 Task: Find connections with filter location Fenghua with filter topic #HRwith filter profile language Potuguese with filter current company ProPharma with filter school Bundelkhand University, Jhansi with filter industry Horticulture with filter service category Market Strategy with filter keywords title Painter
Action: Mouse moved to (520, 47)
Screenshot: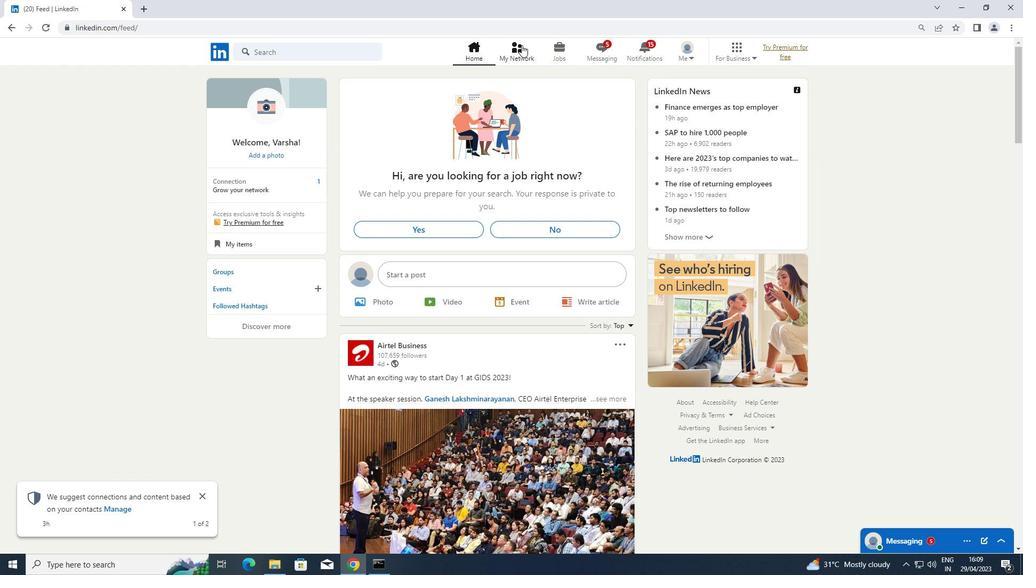 
Action: Mouse pressed left at (520, 47)
Screenshot: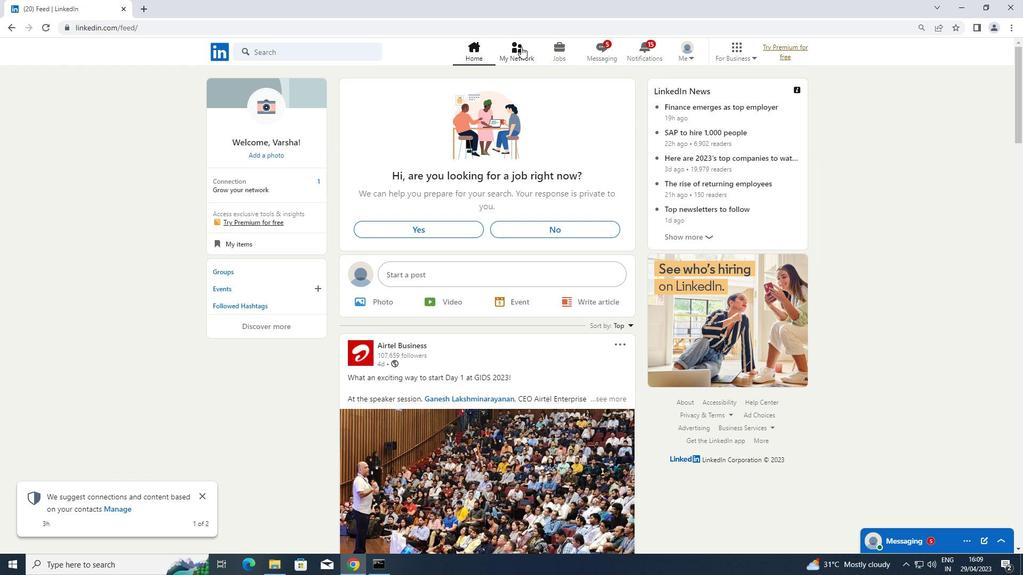 
Action: Mouse moved to (286, 114)
Screenshot: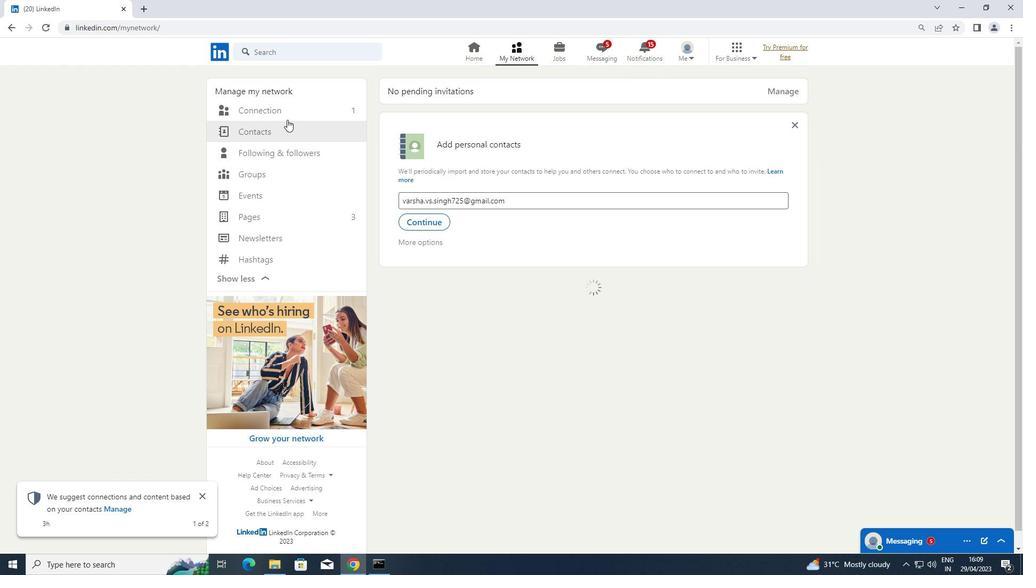 
Action: Mouse pressed left at (286, 114)
Screenshot: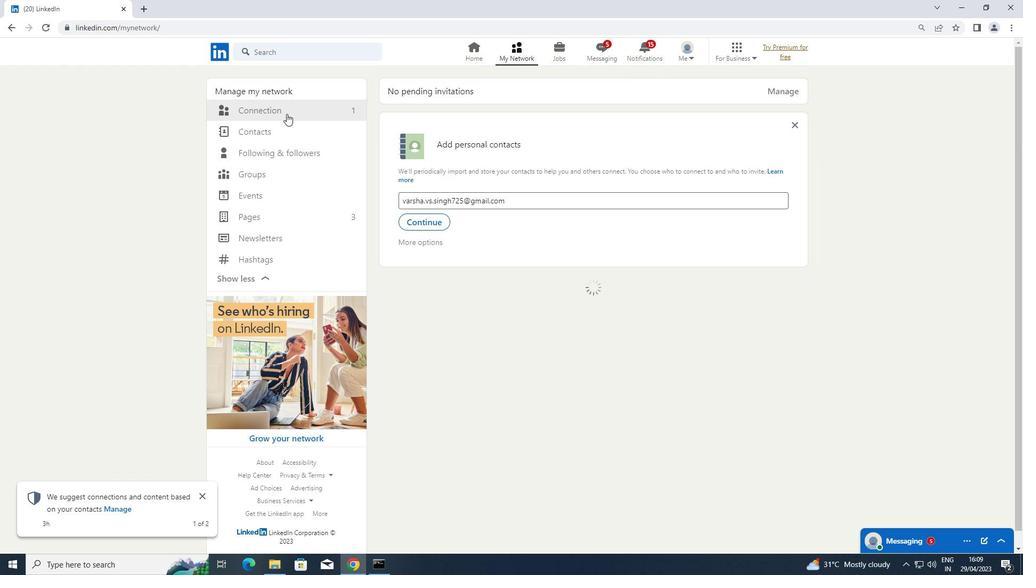 
Action: Mouse moved to (584, 110)
Screenshot: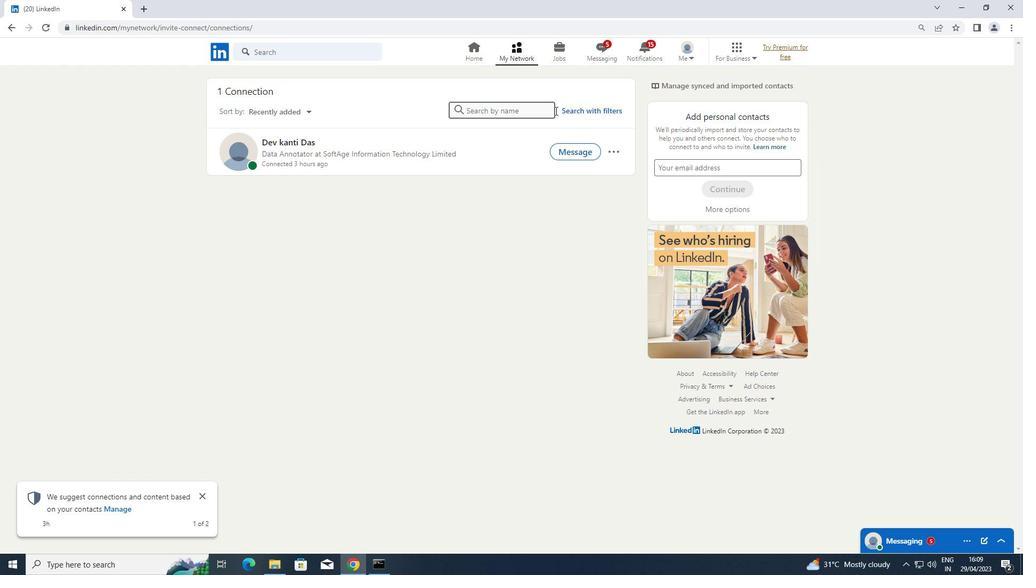 
Action: Mouse pressed left at (584, 110)
Screenshot: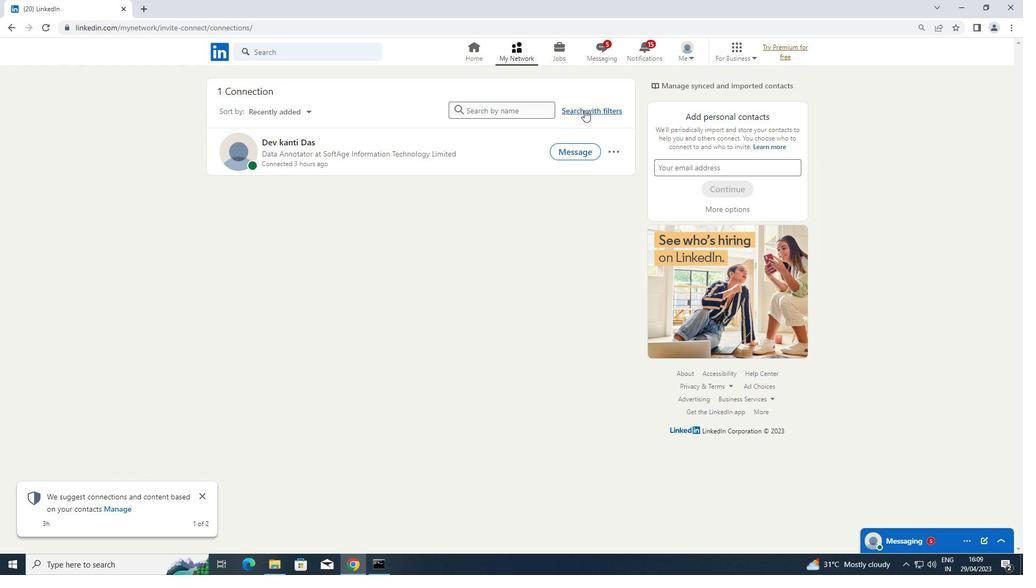
Action: Mouse moved to (552, 84)
Screenshot: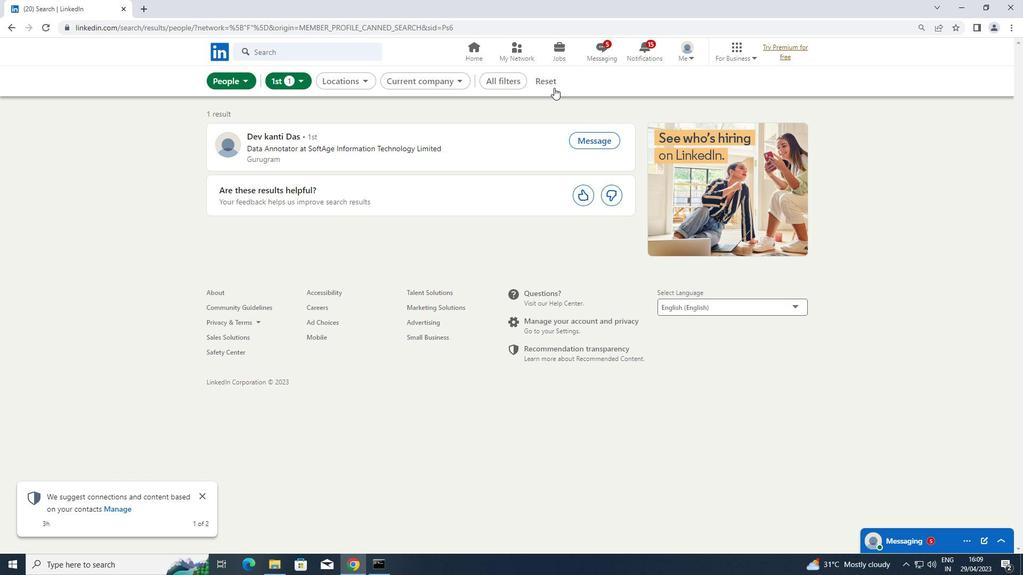 
Action: Mouse pressed left at (552, 84)
Screenshot: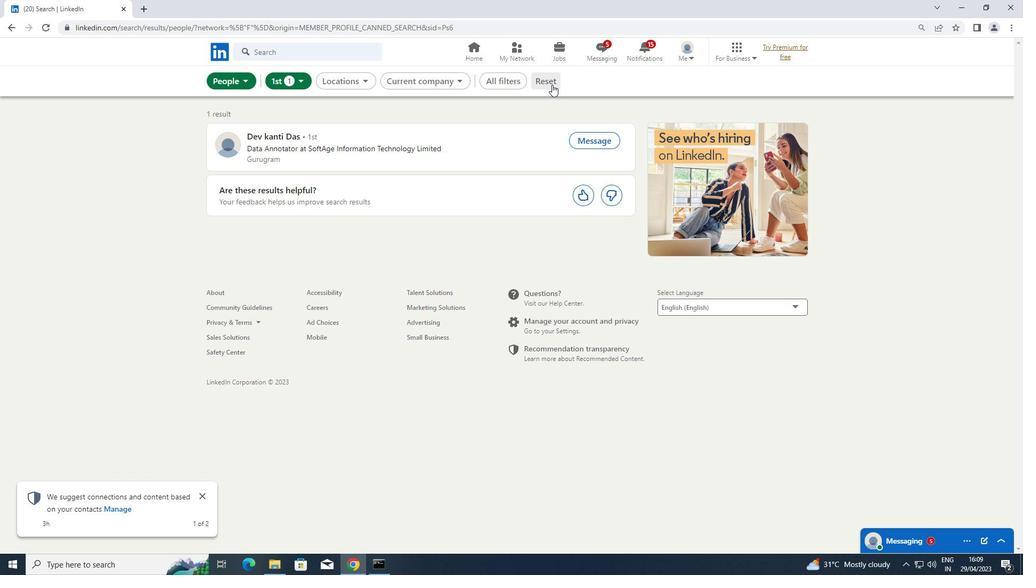 
Action: Mouse moved to (535, 84)
Screenshot: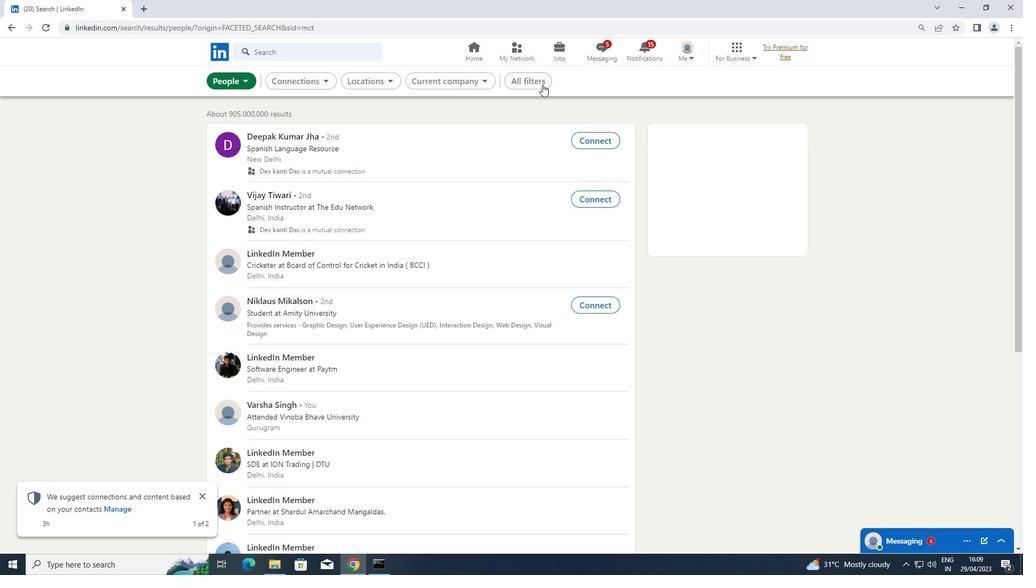 
Action: Mouse pressed left at (535, 84)
Screenshot: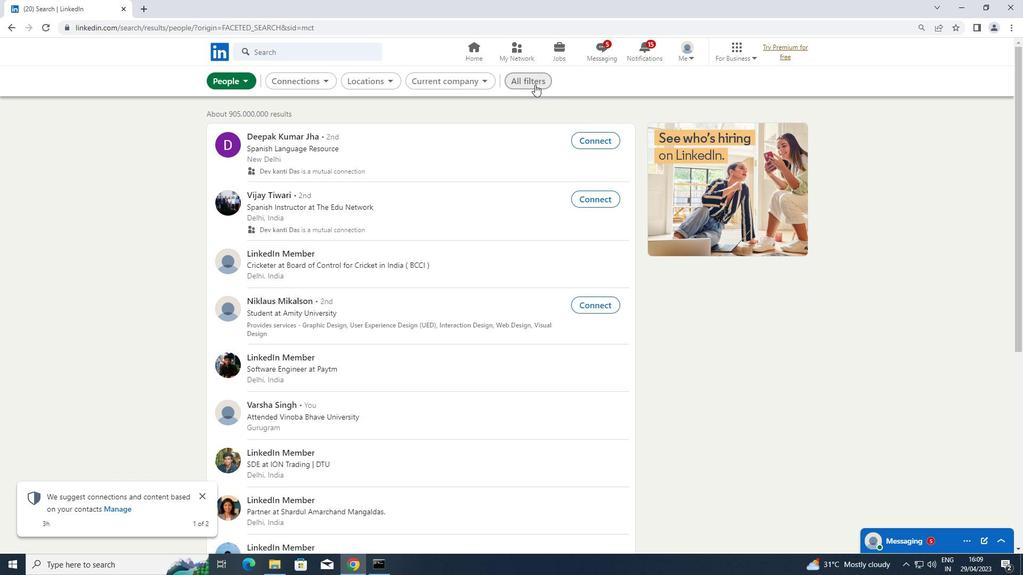 
Action: Mouse moved to (800, 200)
Screenshot: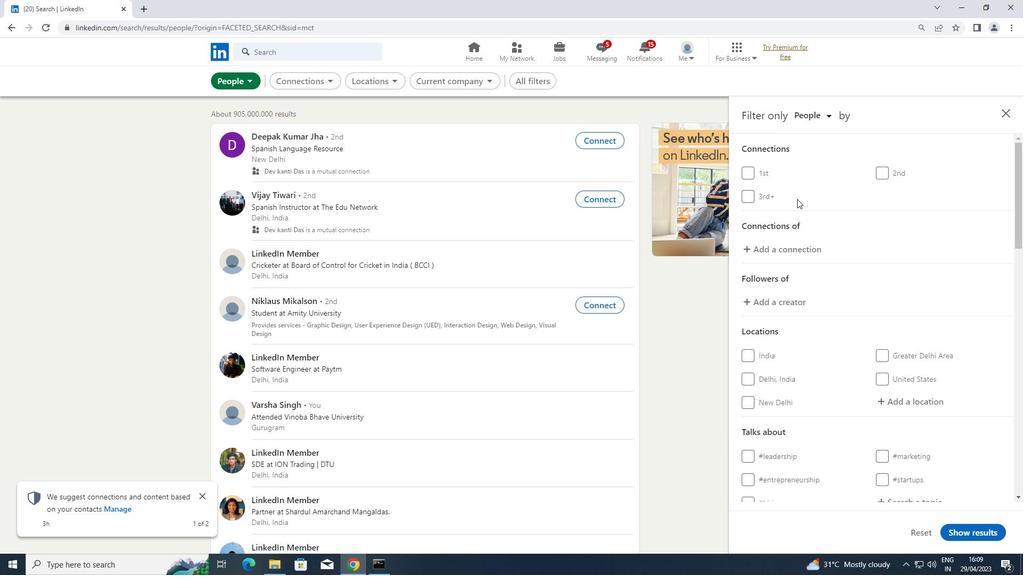 
Action: Mouse scrolled (800, 199) with delta (0, 0)
Screenshot: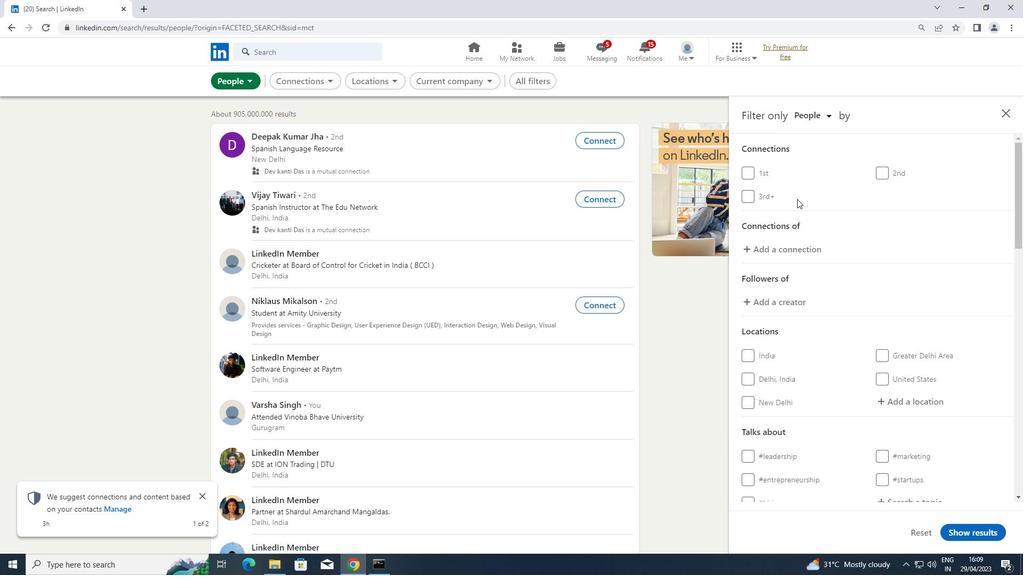 
Action: Mouse moved to (800, 201)
Screenshot: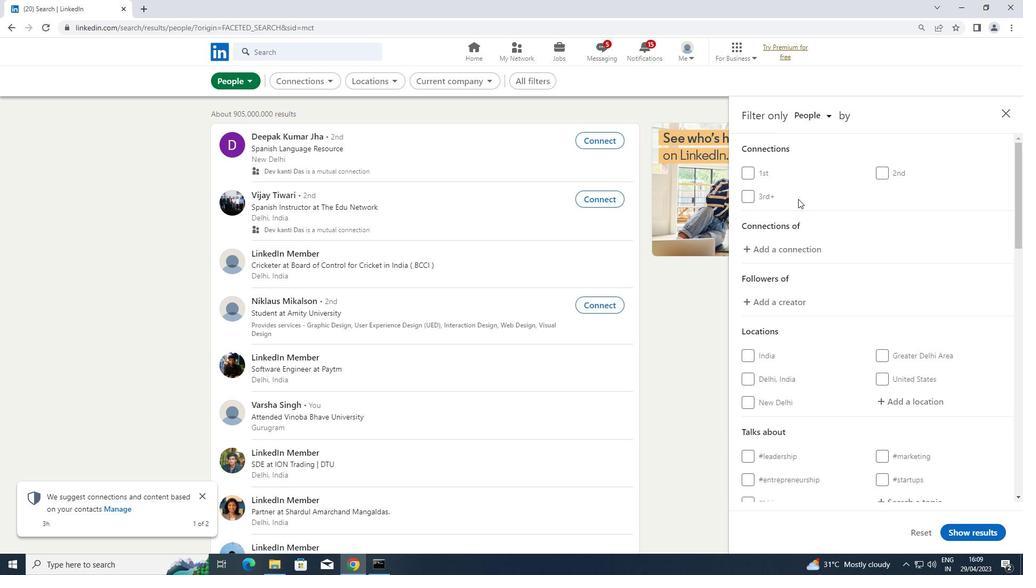 
Action: Mouse scrolled (800, 201) with delta (0, 0)
Screenshot: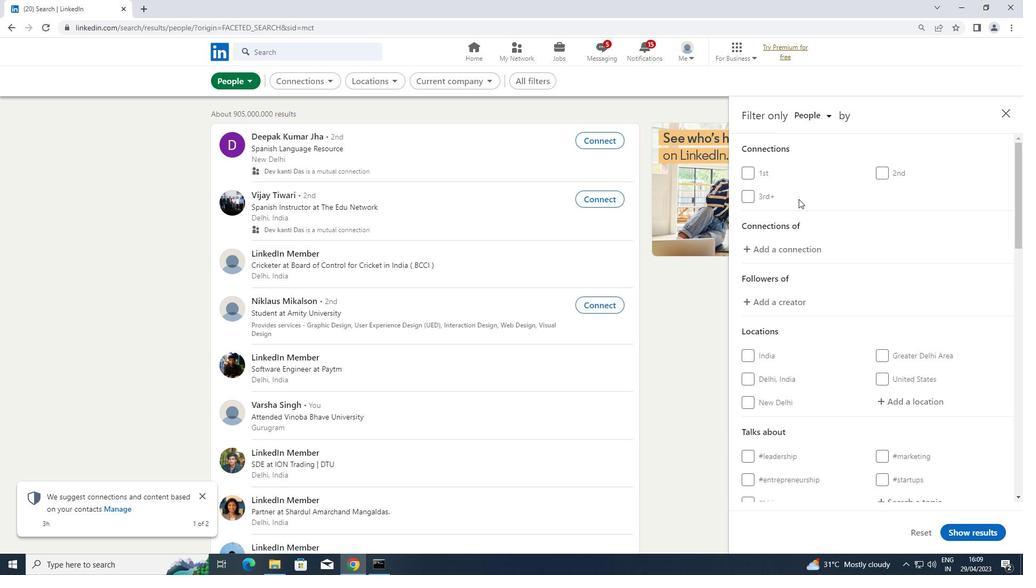 
Action: Mouse moved to (923, 296)
Screenshot: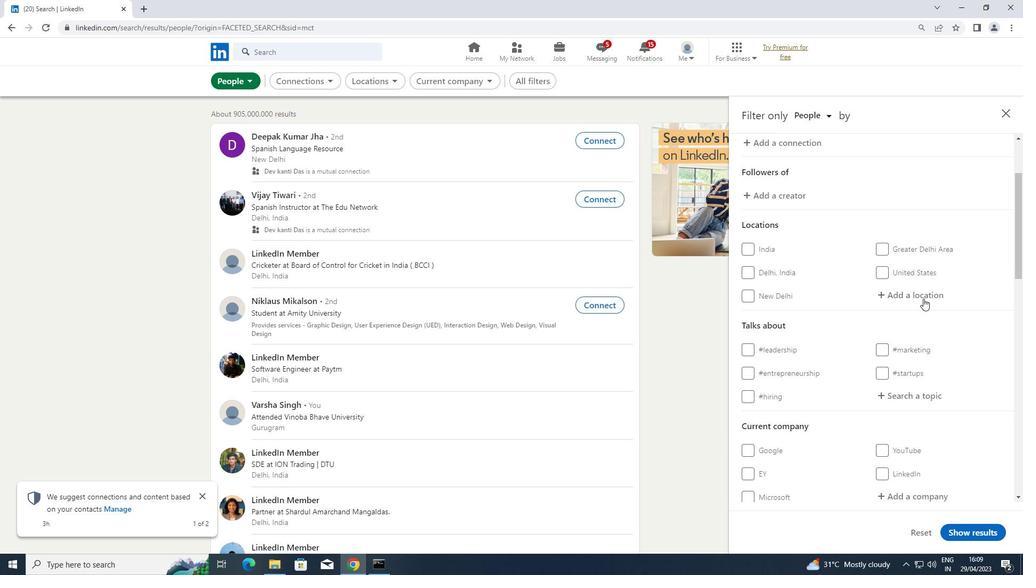 
Action: Mouse pressed left at (923, 296)
Screenshot: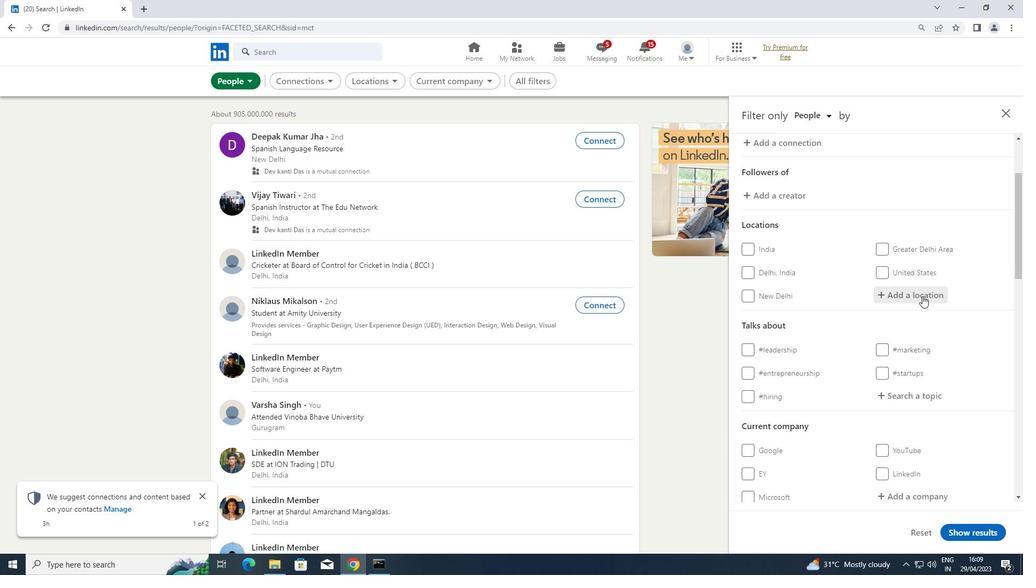 
Action: Key pressed <Key.shift>FENGHU
Screenshot: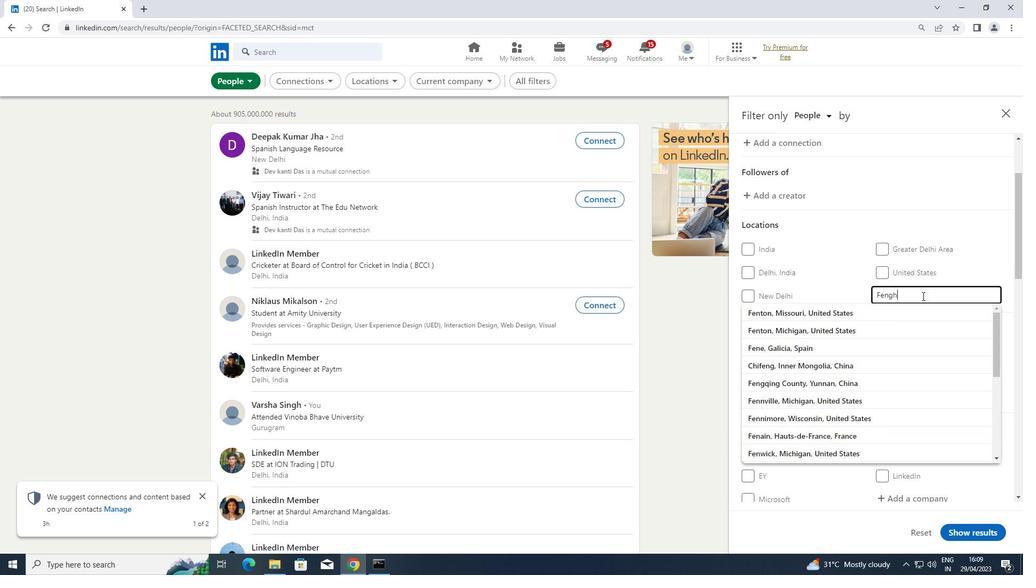 
Action: Mouse moved to (922, 295)
Screenshot: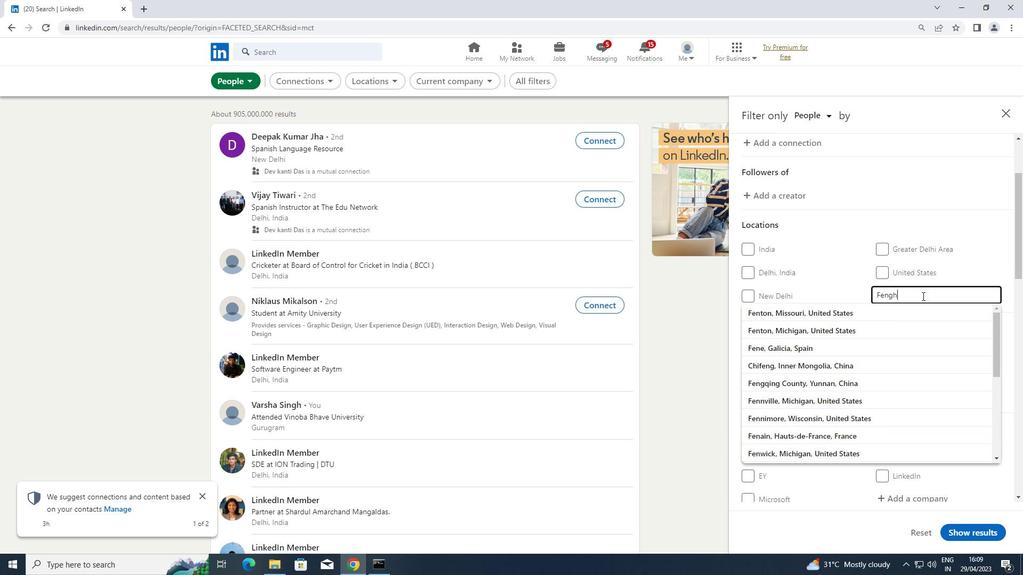 
Action: Key pressed A
Screenshot: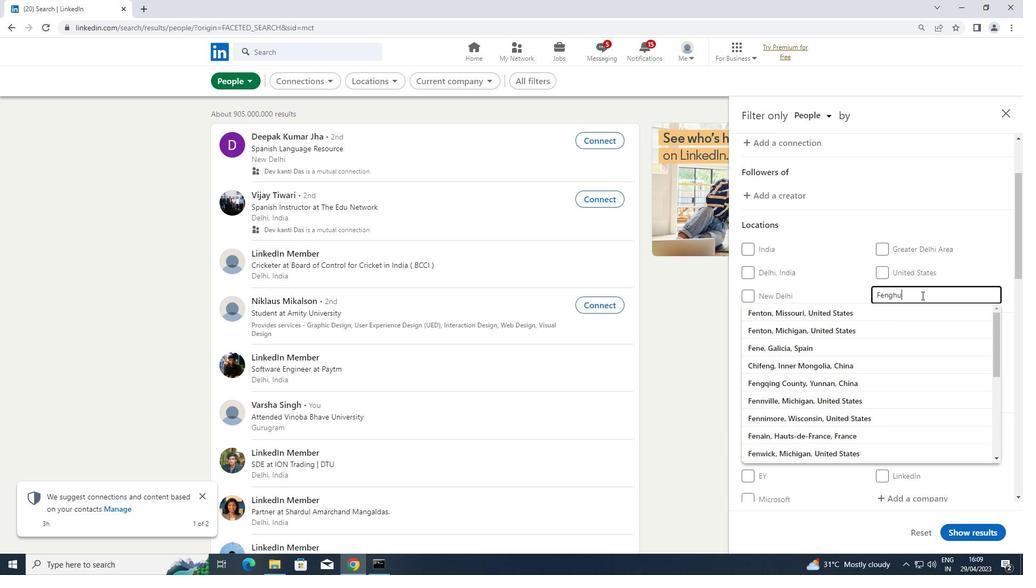 
Action: Mouse moved to (902, 401)
Screenshot: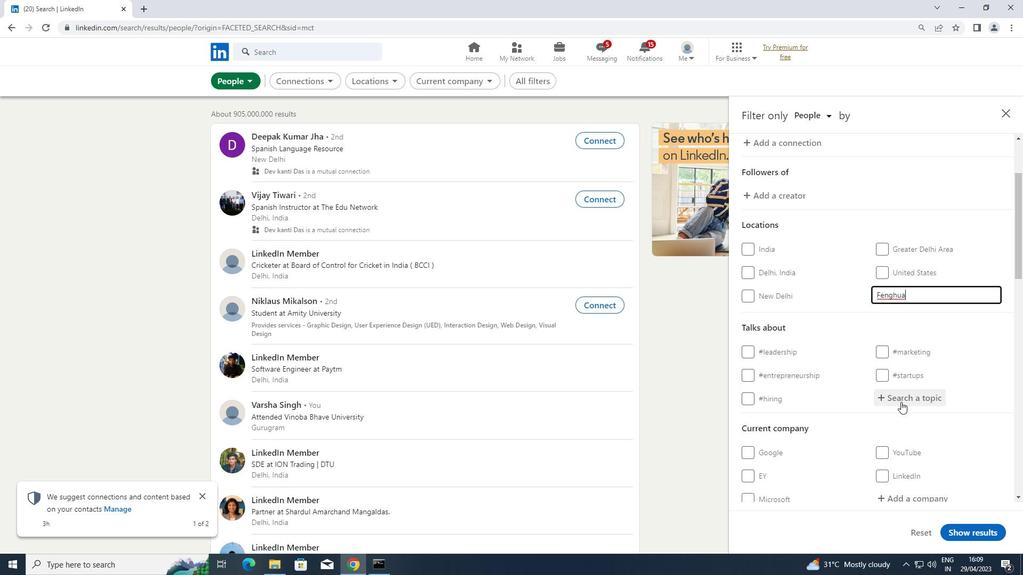 
Action: Mouse pressed left at (902, 401)
Screenshot: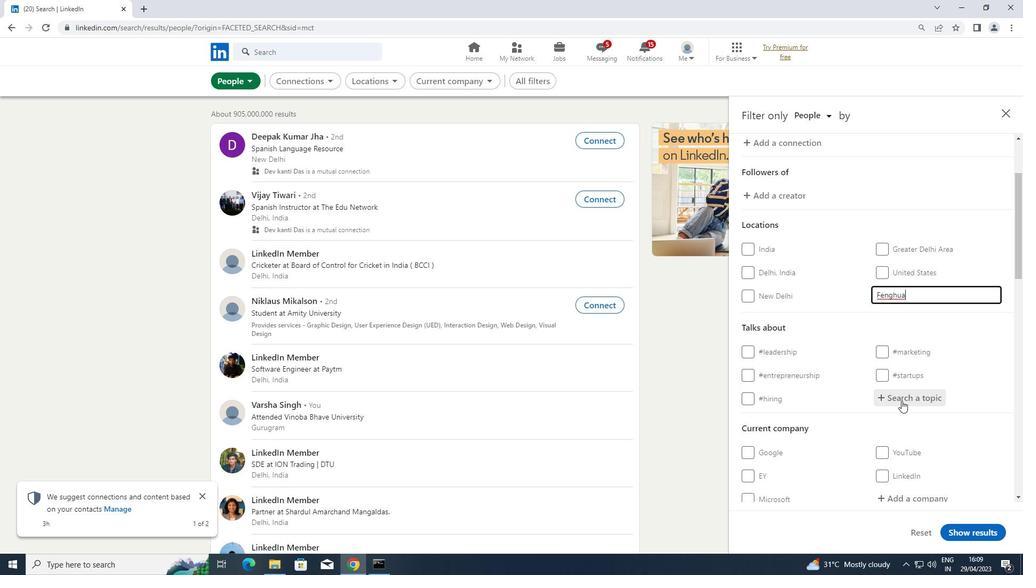 
Action: Key pressed <Key.shift>#<Key.shift>HR
Screenshot: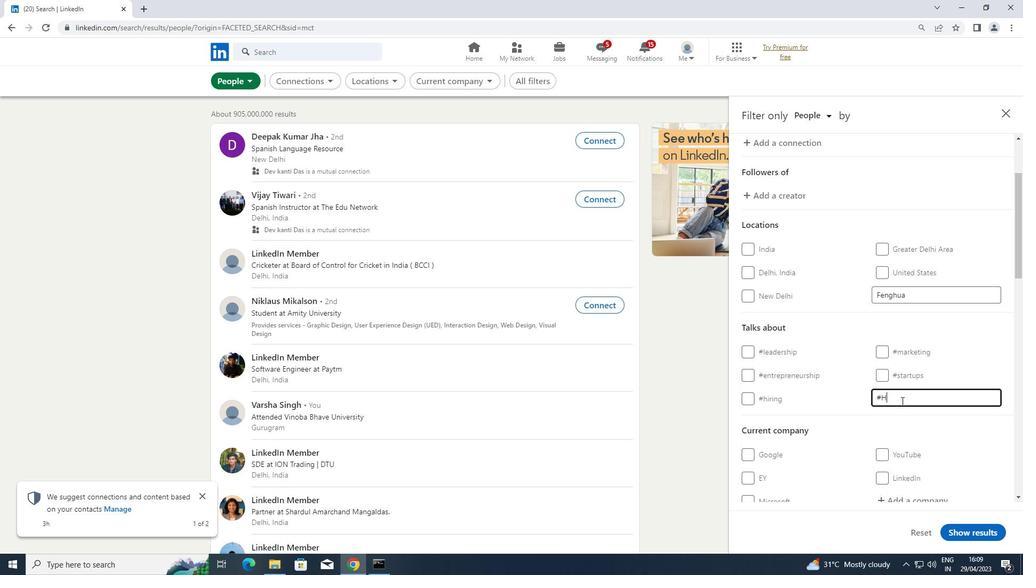 
Action: Mouse moved to (887, 406)
Screenshot: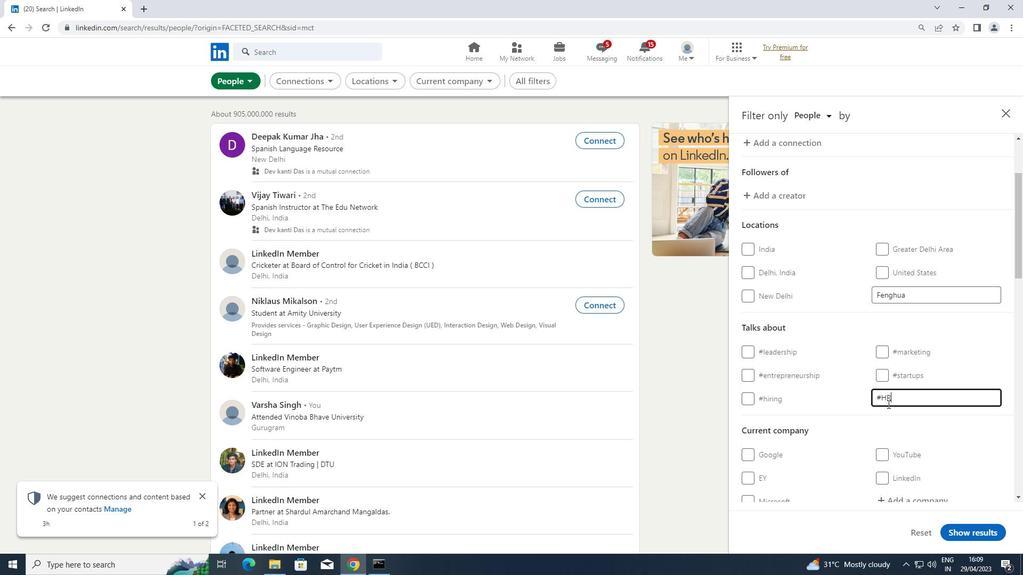 
Action: Mouse scrolled (887, 405) with delta (0, 0)
Screenshot: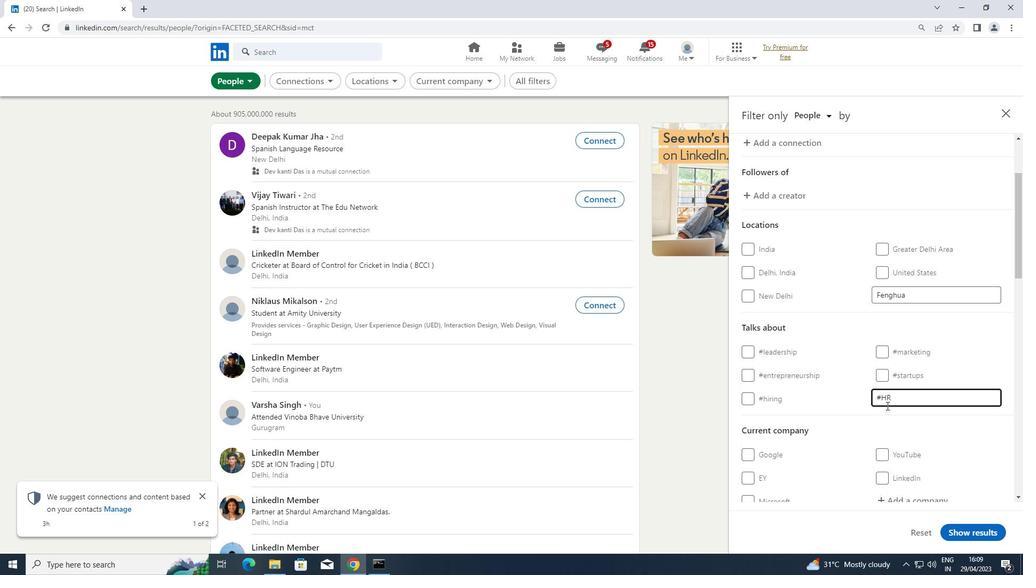 
Action: Mouse scrolled (887, 405) with delta (0, 0)
Screenshot: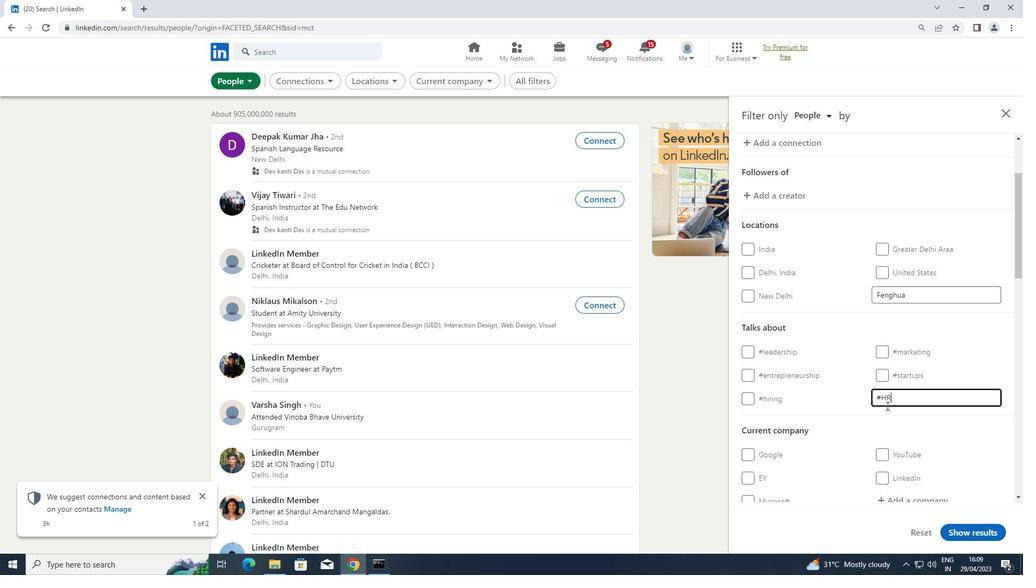 
Action: Mouse moved to (887, 406)
Screenshot: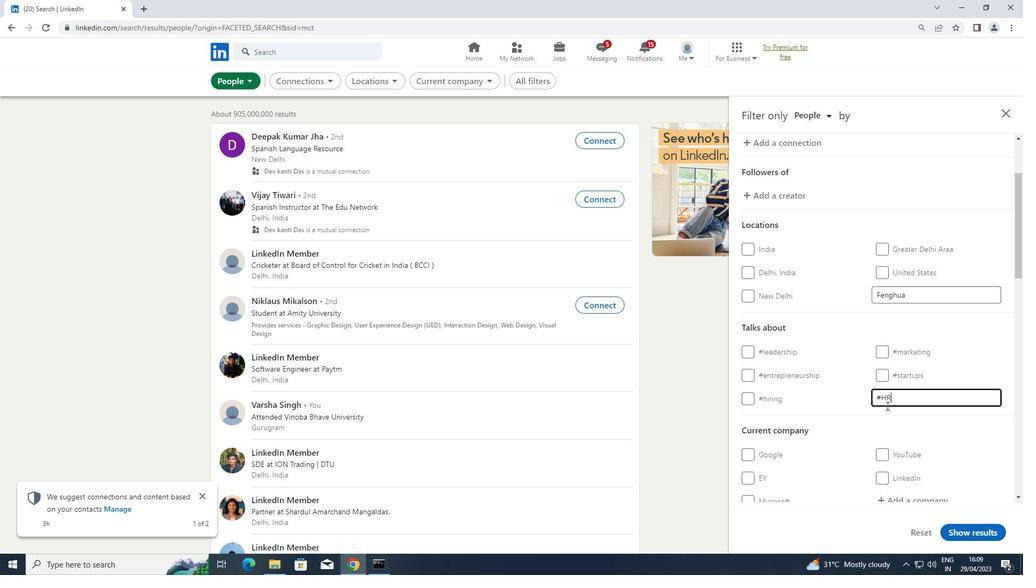 
Action: Mouse scrolled (887, 405) with delta (0, 0)
Screenshot: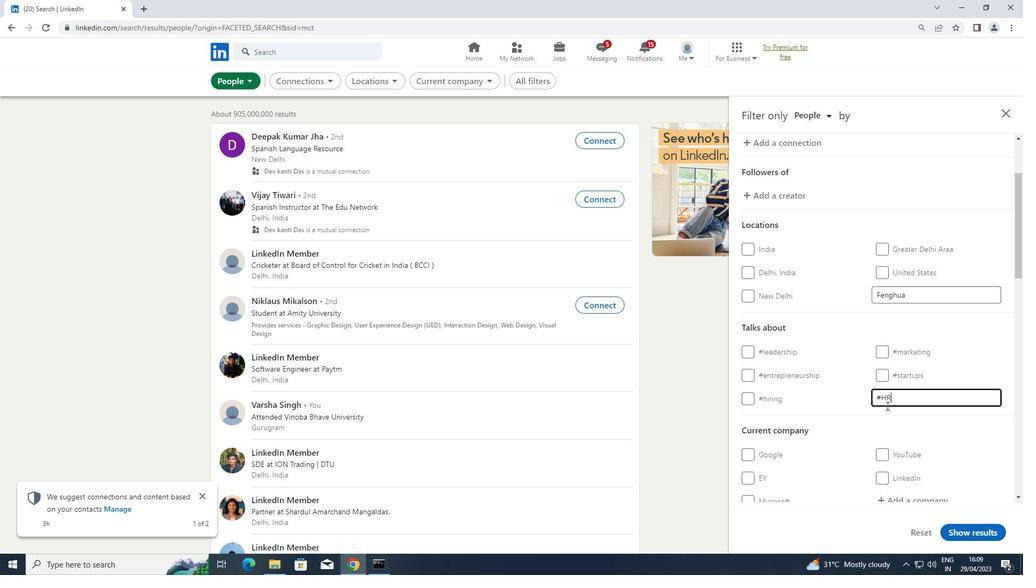 
Action: Mouse scrolled (887, 405) with delta (0, 0)
Screenshot: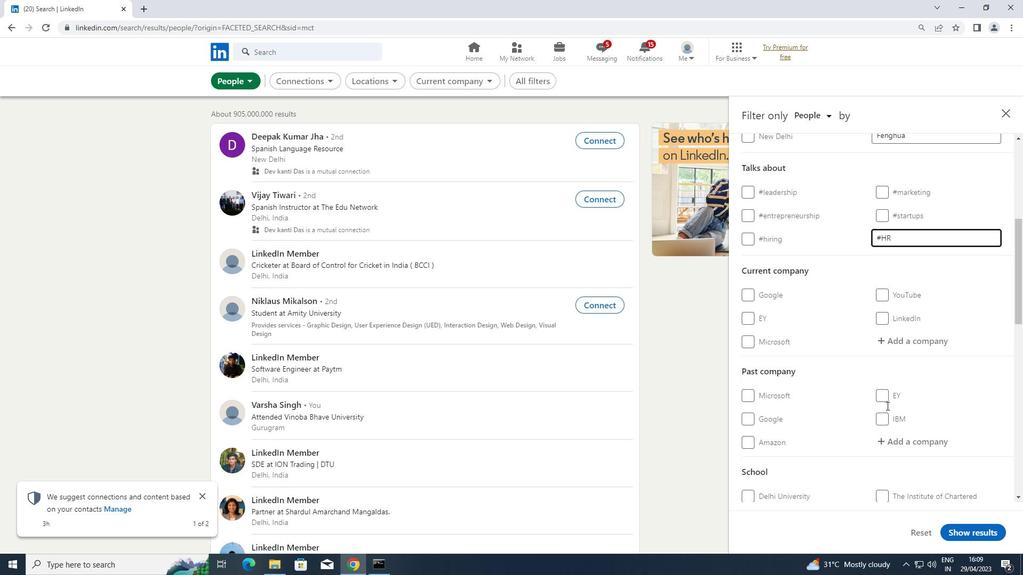 
Action: Mouse moved to (886, 407)
Screenshot: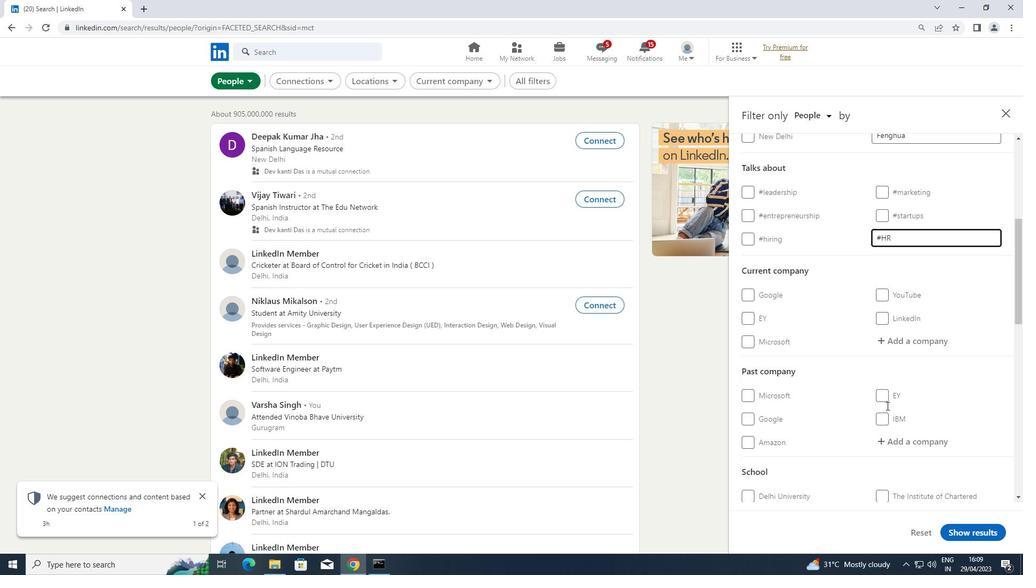 
Action: Mouse scrolled (886, 407) with delta (0, 0)
Screenshot: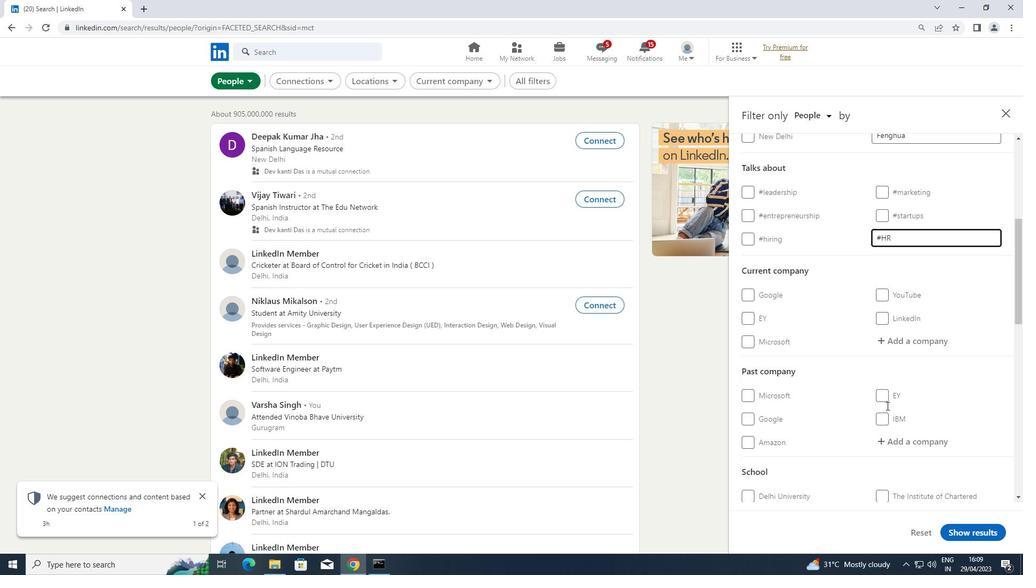 
Action: Mouse scrolled (886, 407) with delta (0, 0)
Screenshot: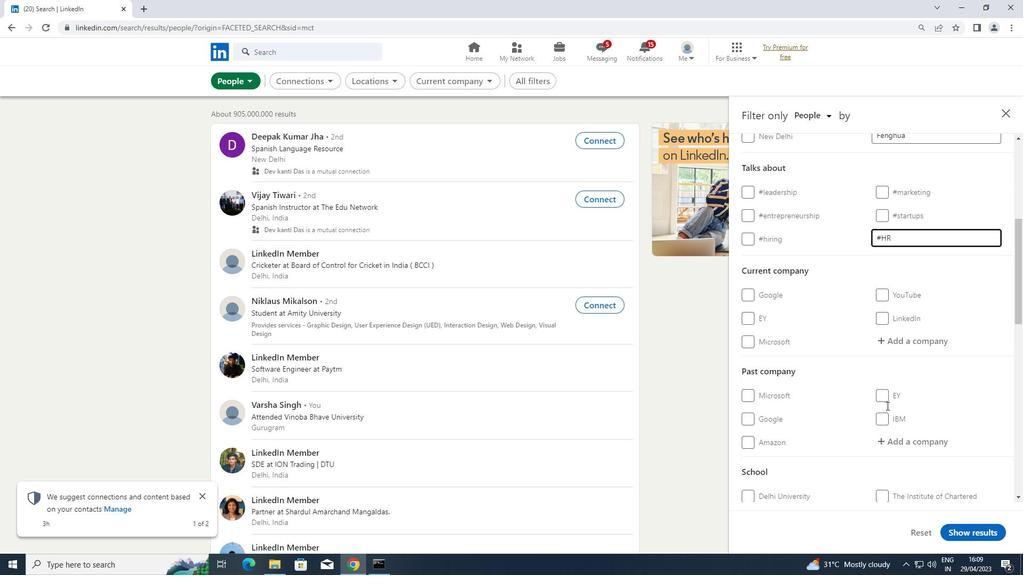 
Action: Mouse moved to (885, 409)
Screenshot: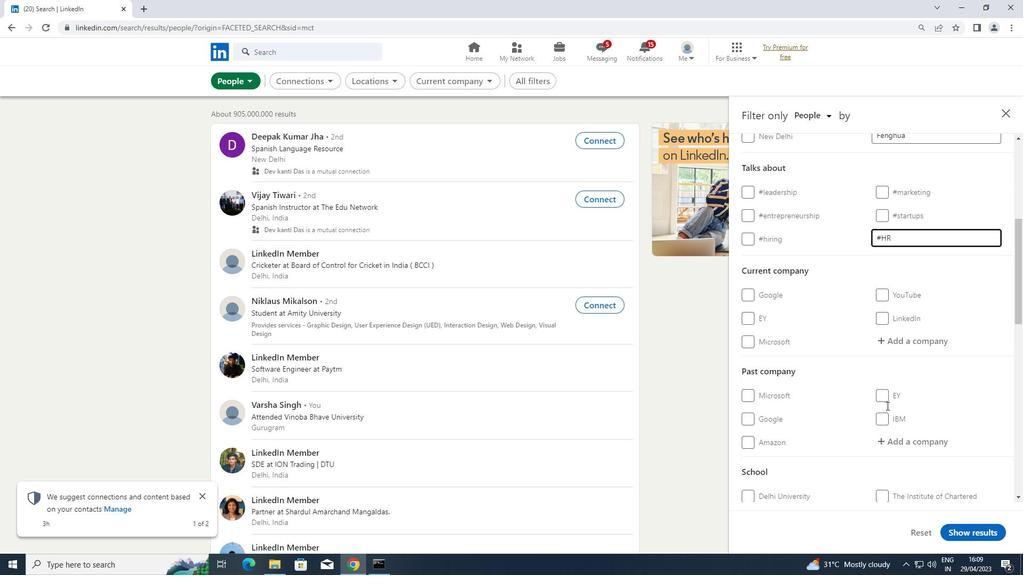 
Action: Mouse scrolled (885, 408) with delta (0, 0)
Screenshot: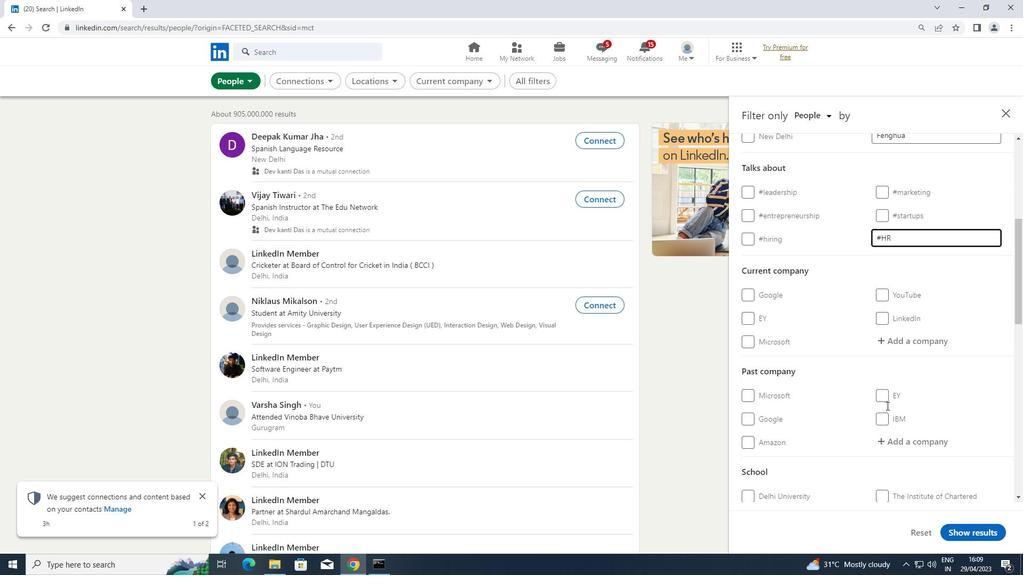 
Action: Mouse moved to (884, 411)
Screenshot: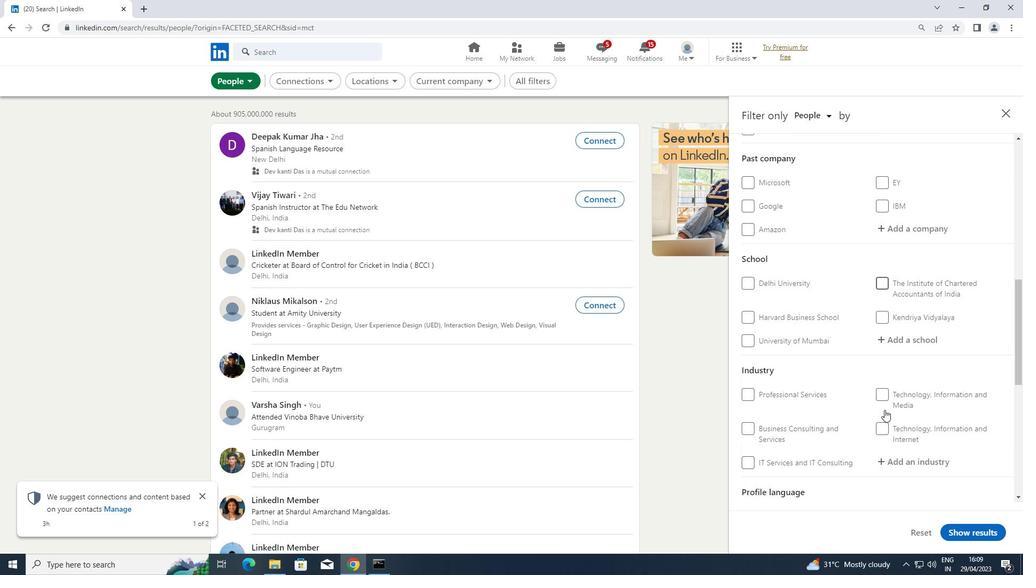 
Action: Mouse scrolled (884, 410) with delta (0, 0)
Screenshot: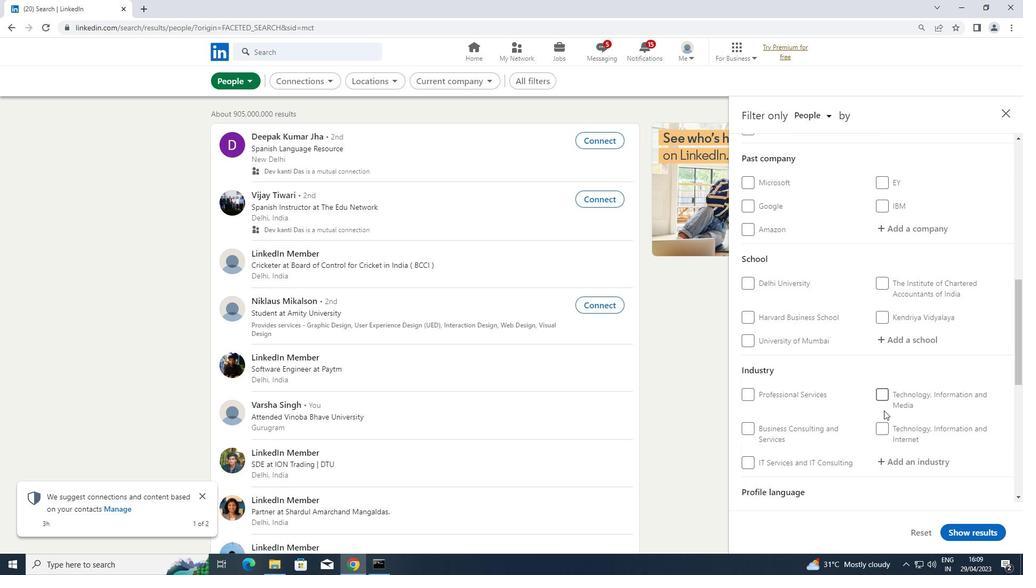 
Action: Mouse moved to (884, 411)
Screenshot: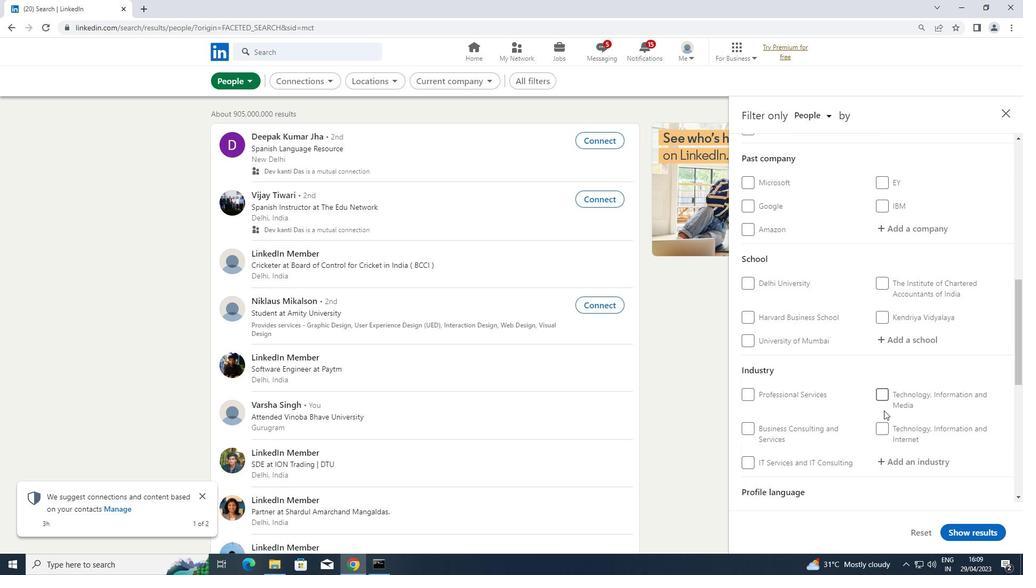
Action: Mouse scrolled (884, 410) with delta (0, 0)
Screenshot: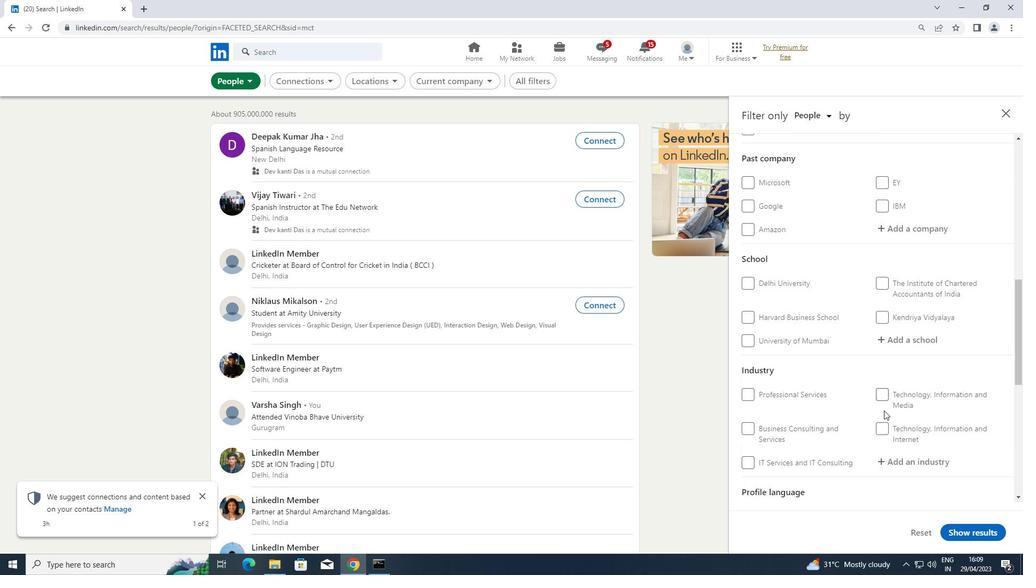 
Action: Mouse moved to (876, 431)
Screenshot: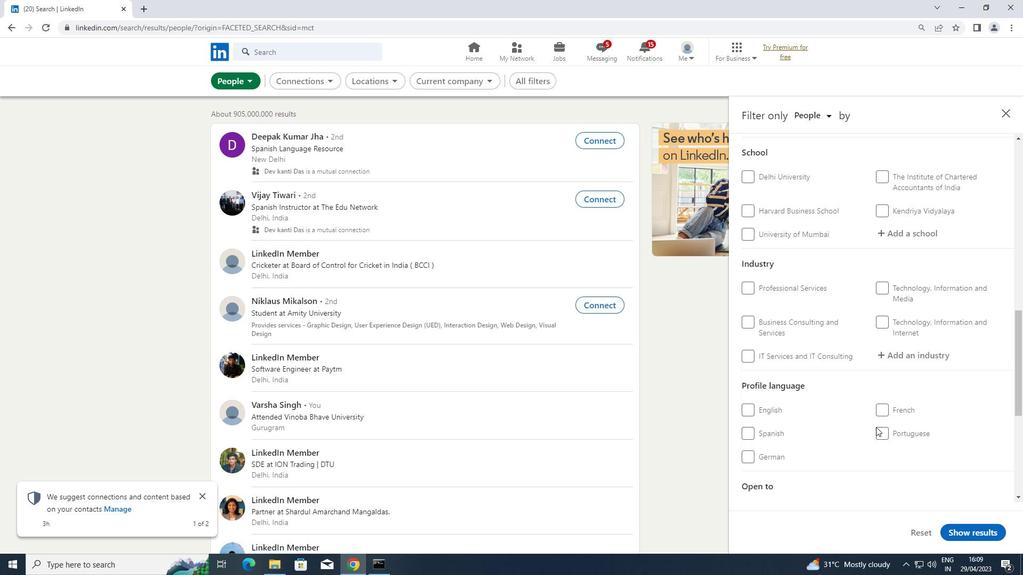 
Action: Mouse pressed left at (876, 431)
Screenshot: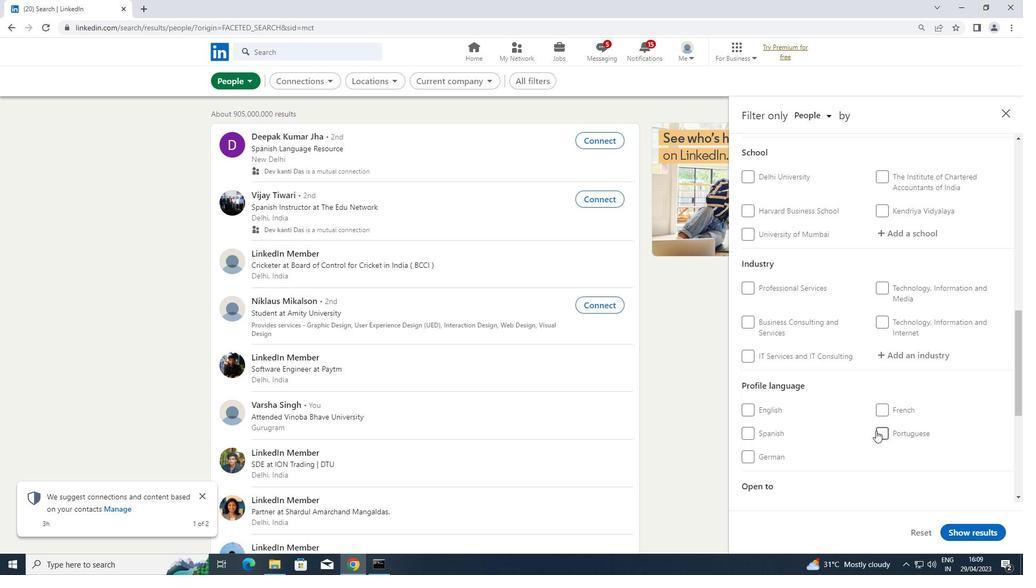 
Action: Mouse moved to (876, 427)
Screenshot: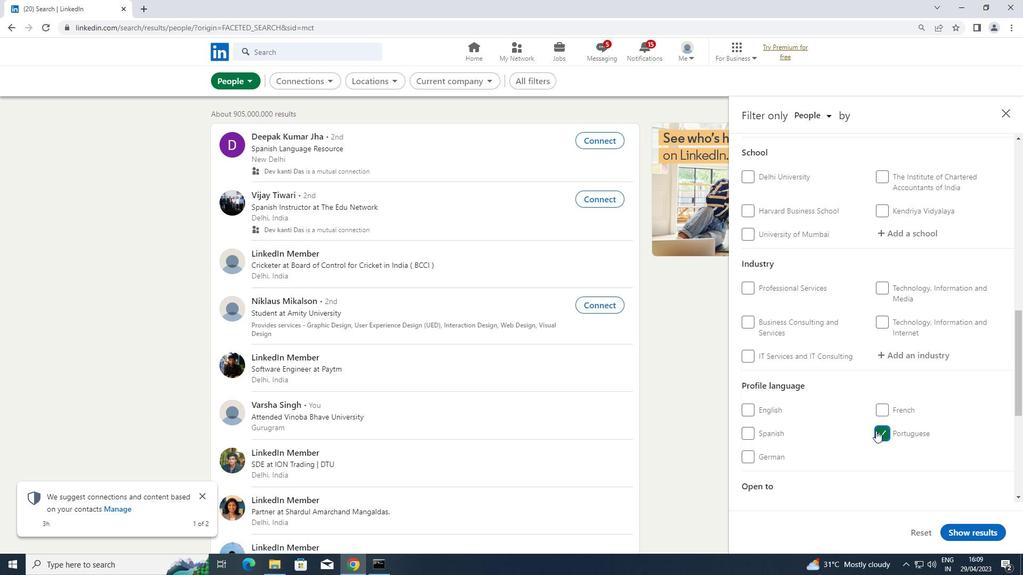 
Action: Mouse scrolled (876, 428) with delta (0, 0)
Screenshot: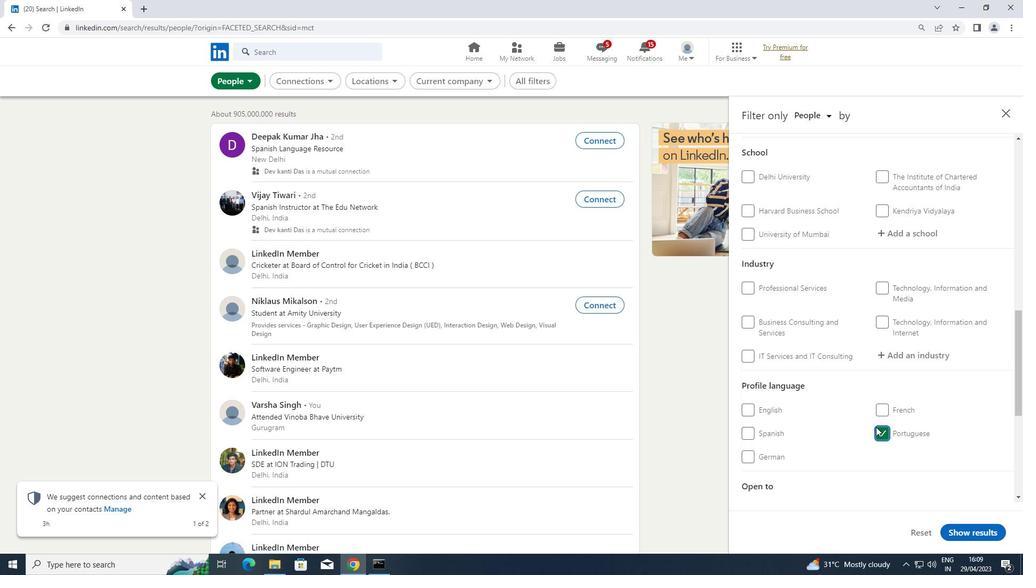 
Action: Mouse scrolled (876, 428) with delta (0, 0)
Screenshot: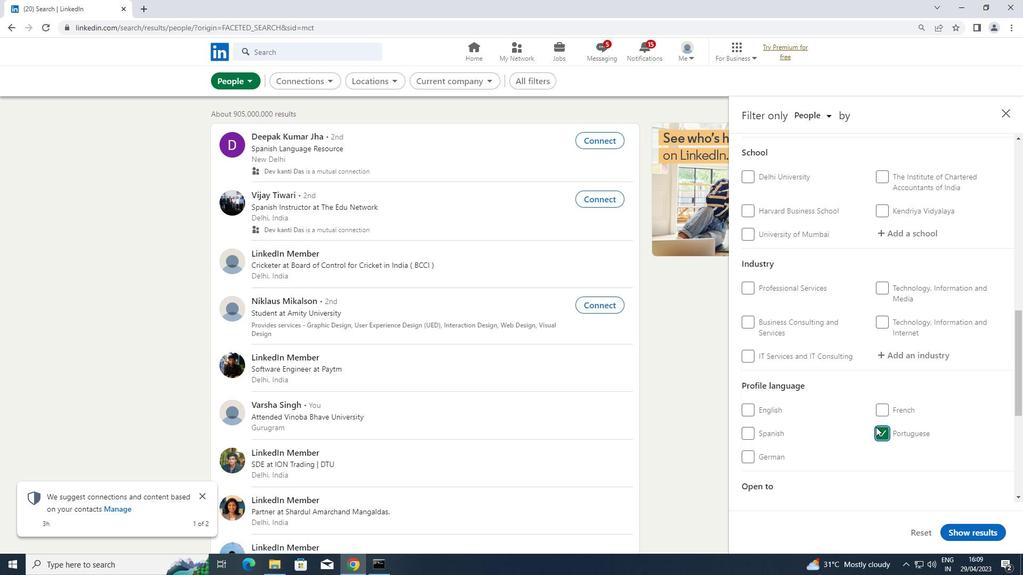 
Action: Mouse scrolled (876, 428) with delta (0, 0)
Screenshot: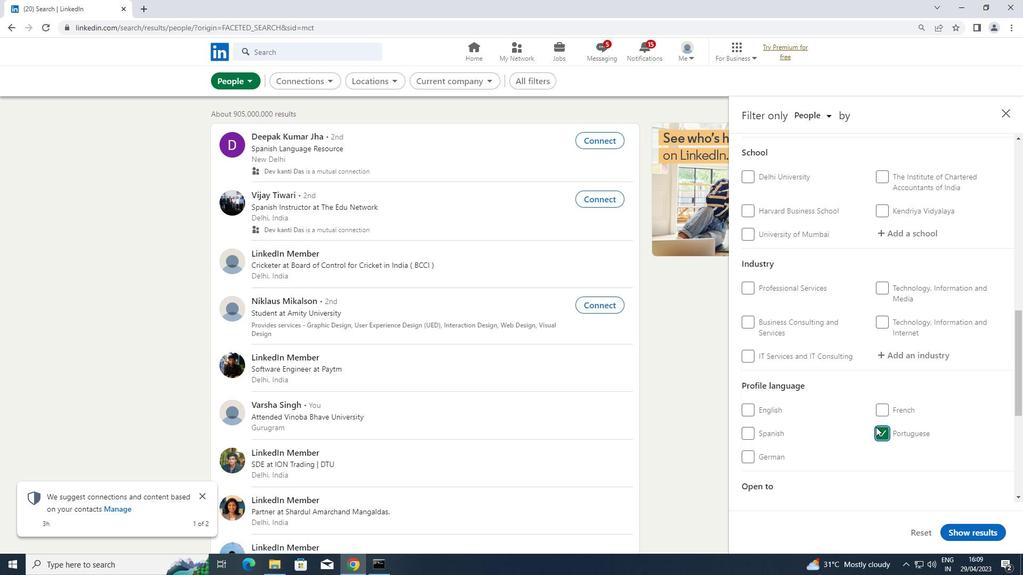 
Action: Mouse scrolled (876, 428) with delta (0, 0)
Screenshot: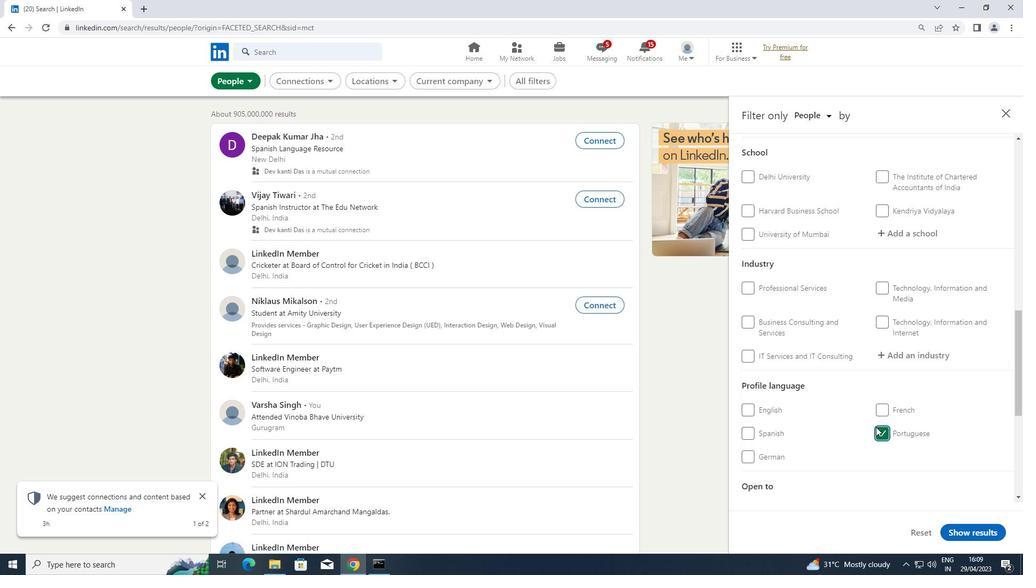 
Action: Mouse scrolled (876, 428) with delta (0, 0)
Screenshot: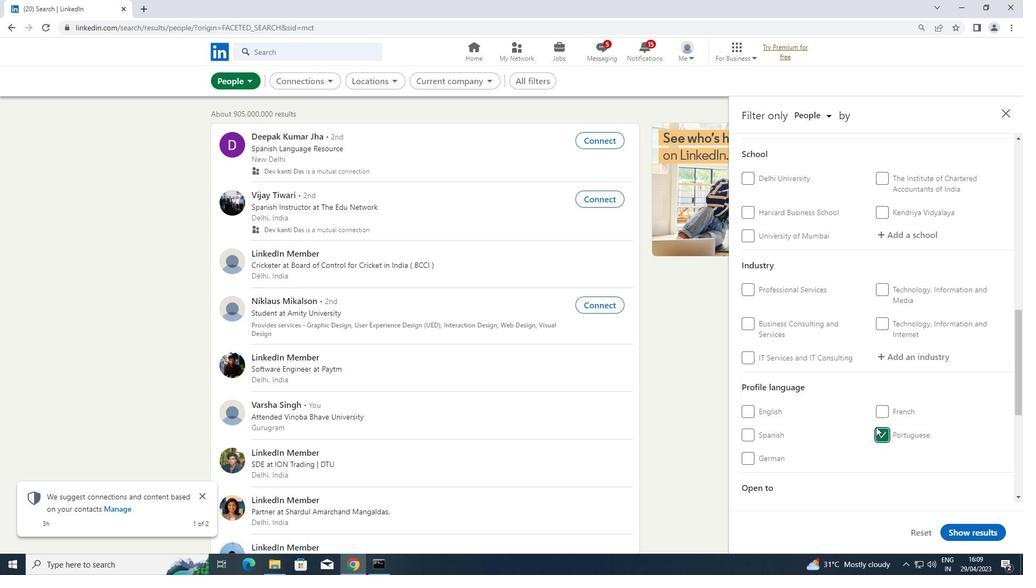 
Action: Mouse scrolled (876, 428) with delta (0, 0)
Screenshot: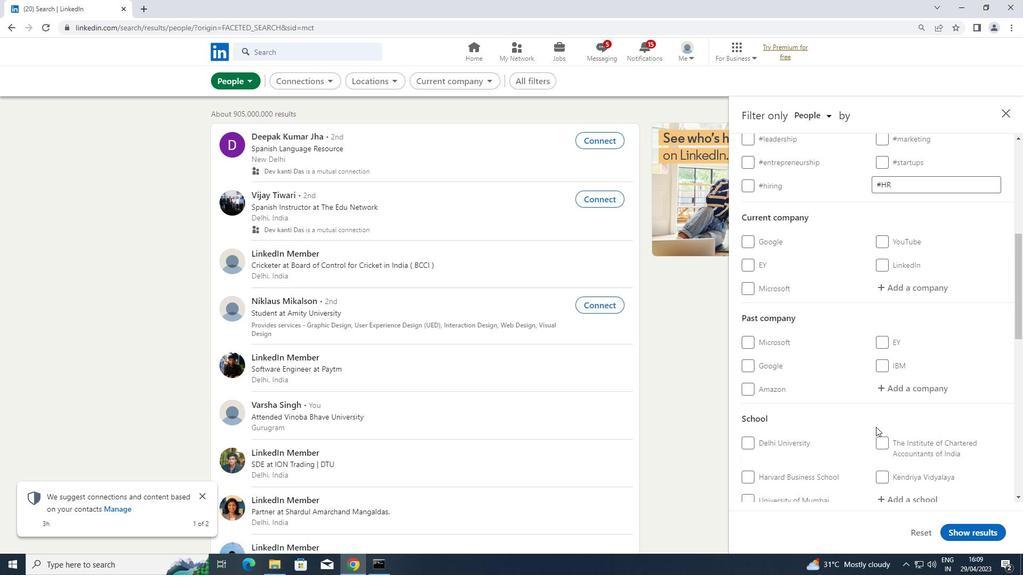 
Action: Mouse scrolled (876, 428) with delta (0, 0)
Screenshot: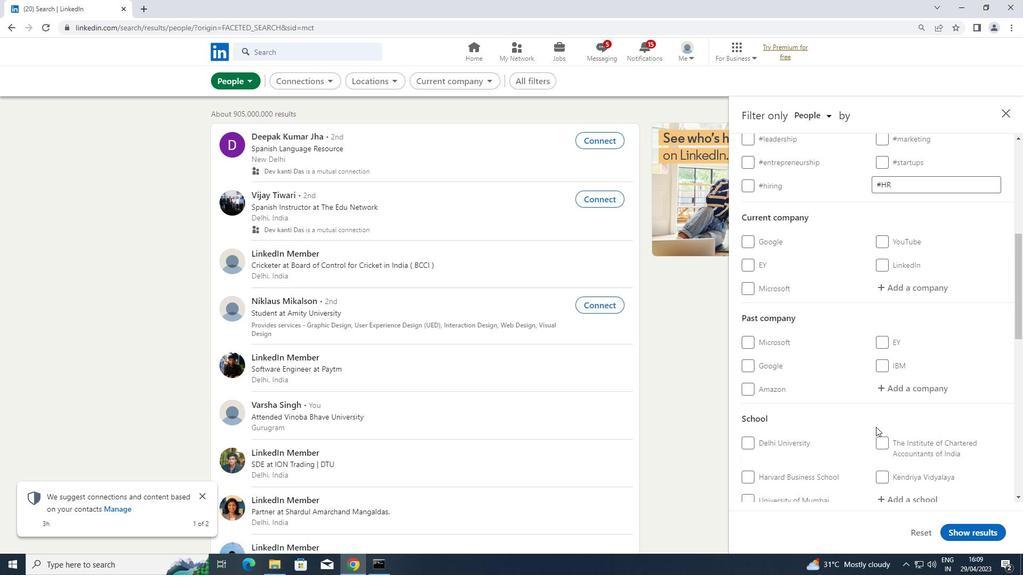 
Action: Mouse scrolled (876, 428) with delta (0, 0)
Screenshot: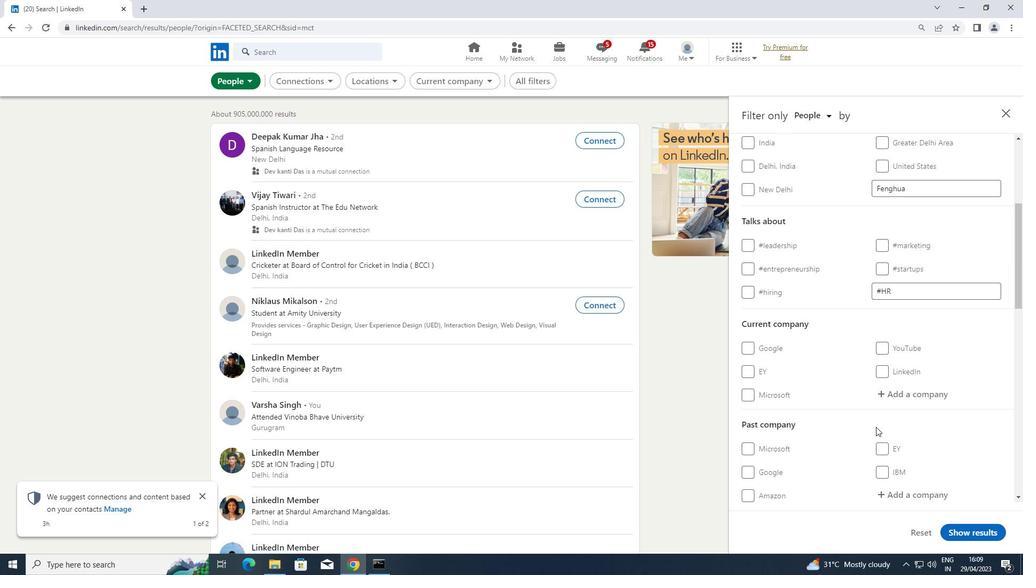 
Action: Mouse scrolled (876, 428) with delta (0, 0)
Screenshot: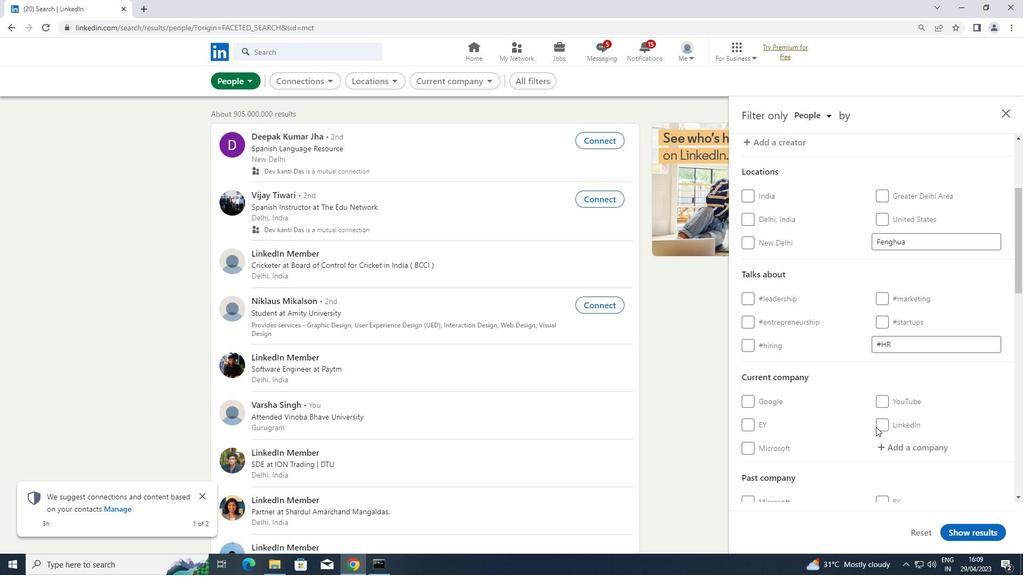 
Action: Mouse scrolled (876, 427) with delta (0, 0)
Screenshot: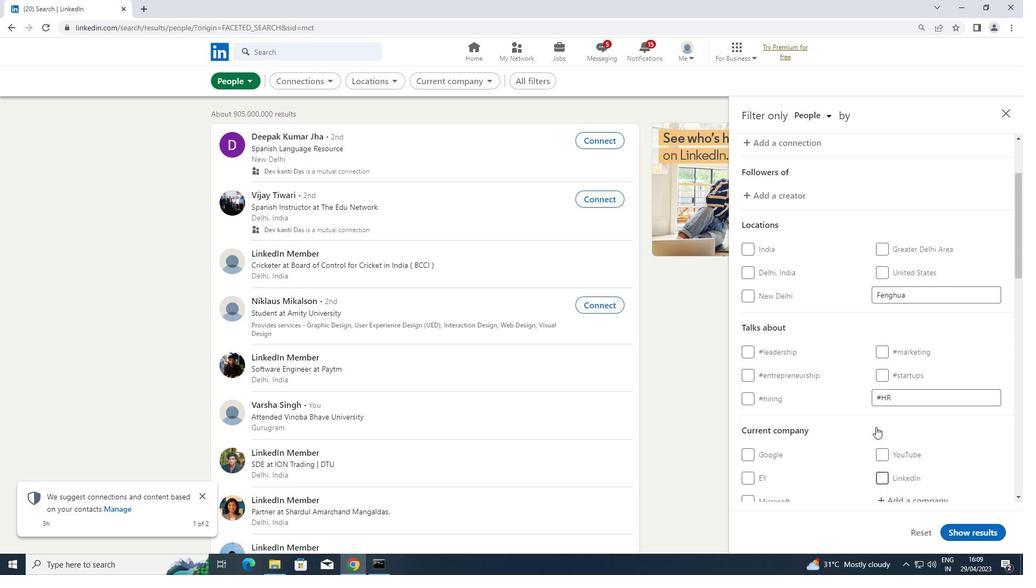 
Action: Mouse scrolled (876, 427) with delta (0, 0)
Screenshot: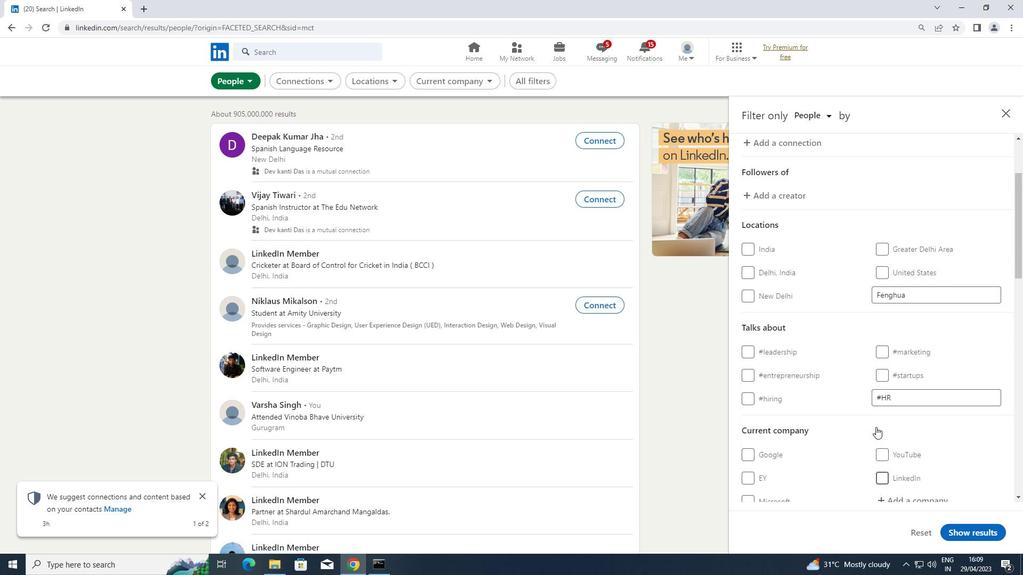 
Action: Mouse scrolled (876, 427) with delta (0, 0)
Screenshot: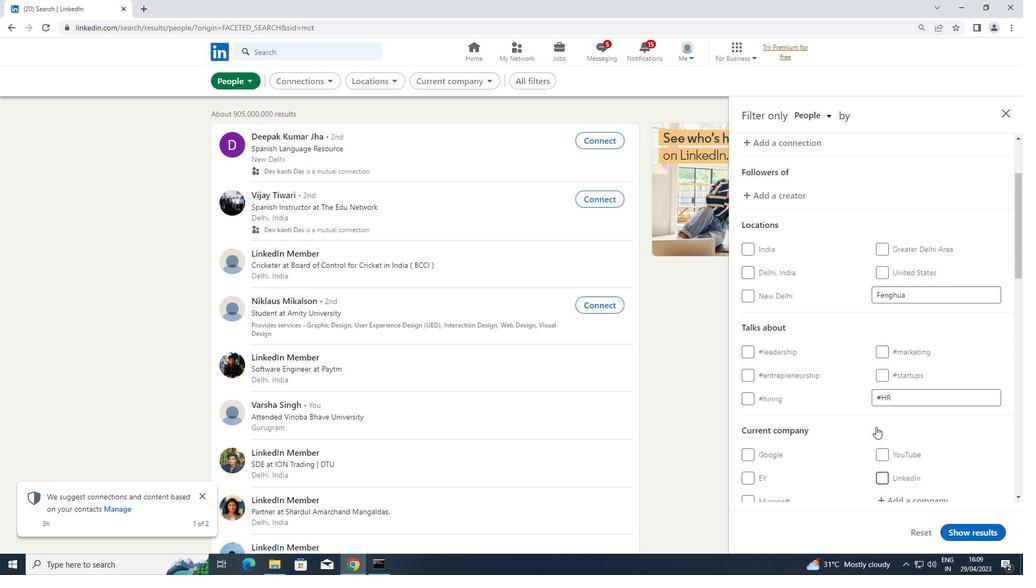 
Action: Mouse moved to (907, 347)
Screenshot: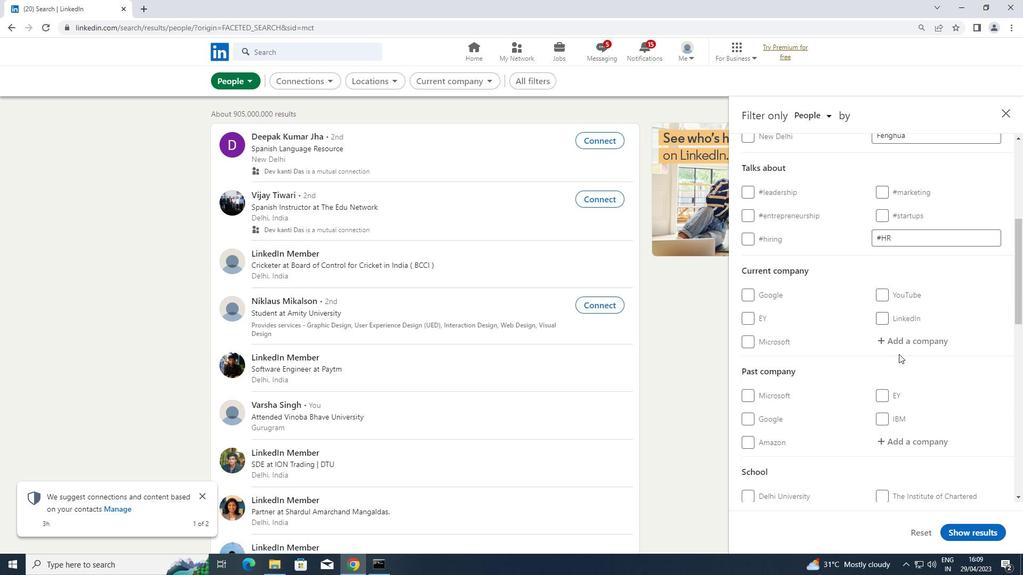 
Action: Mouse pressed left at (907, 347)
Screenshot: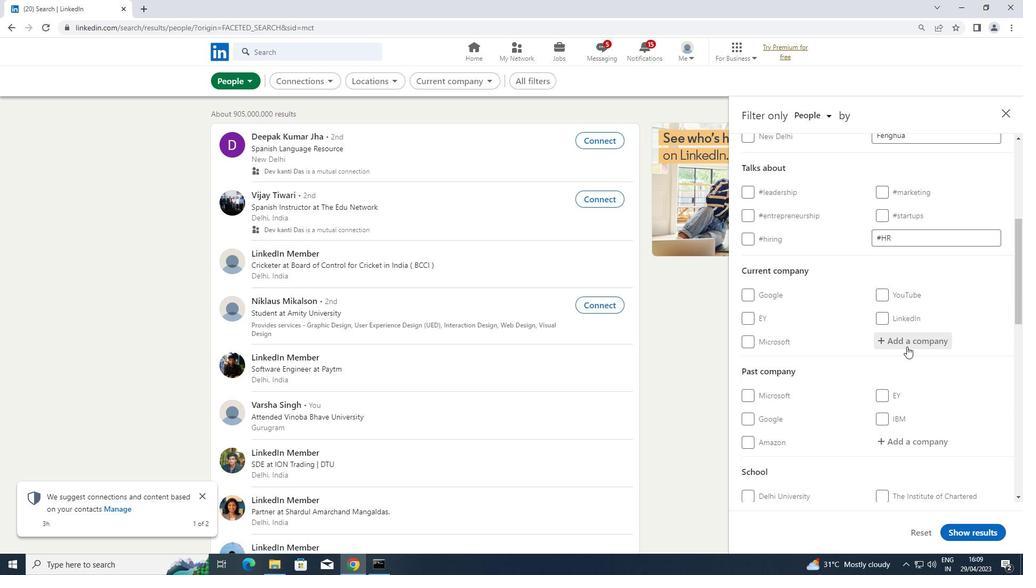 
Action: Key pressed <Key.shift>PRO<Key.shift>PHARMA
Screenshot: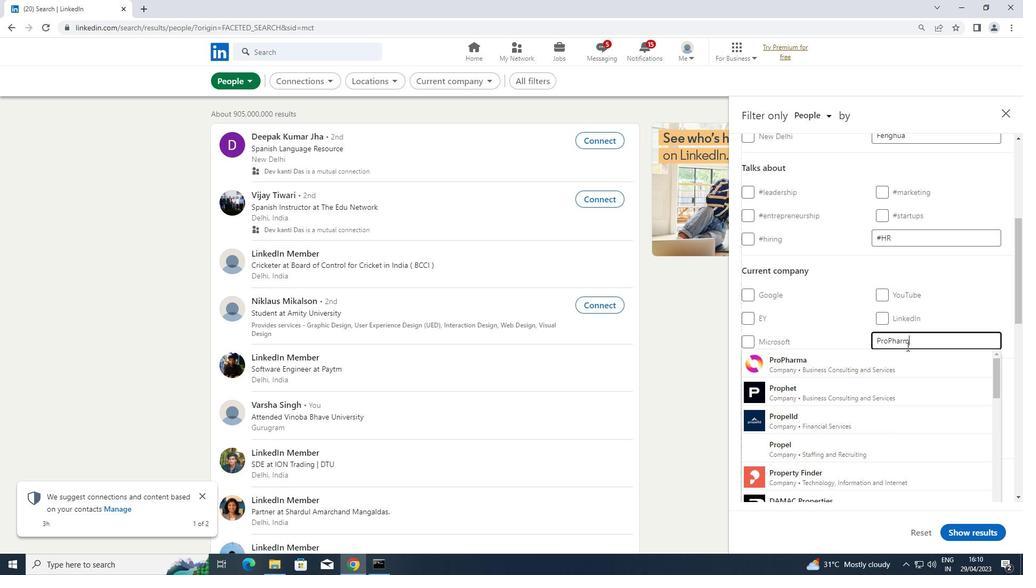 
Action: Mouse moved to (871, 358)
Screenshot: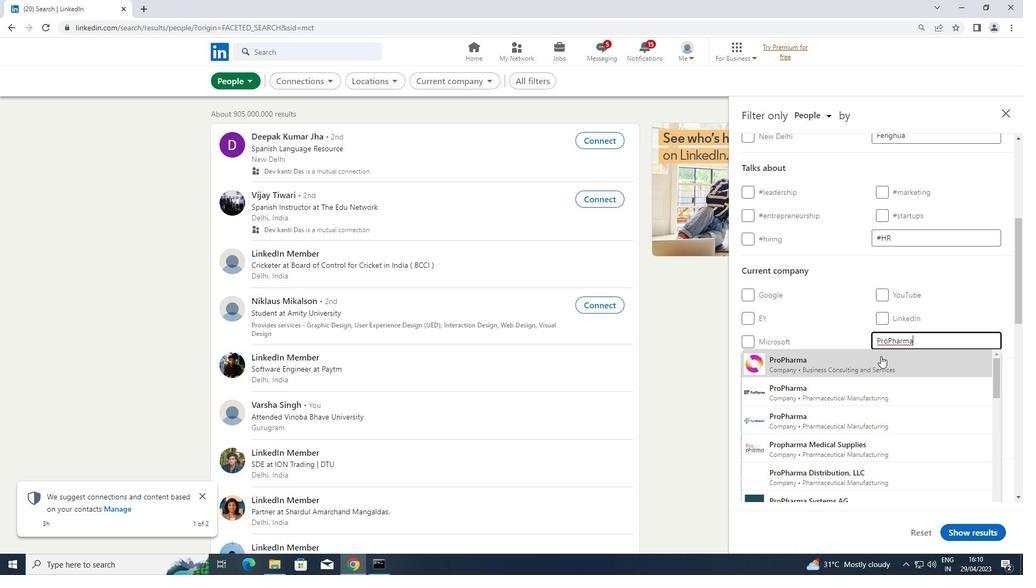 
Action: Mouse pressed left at (871, 358)
Screenshot: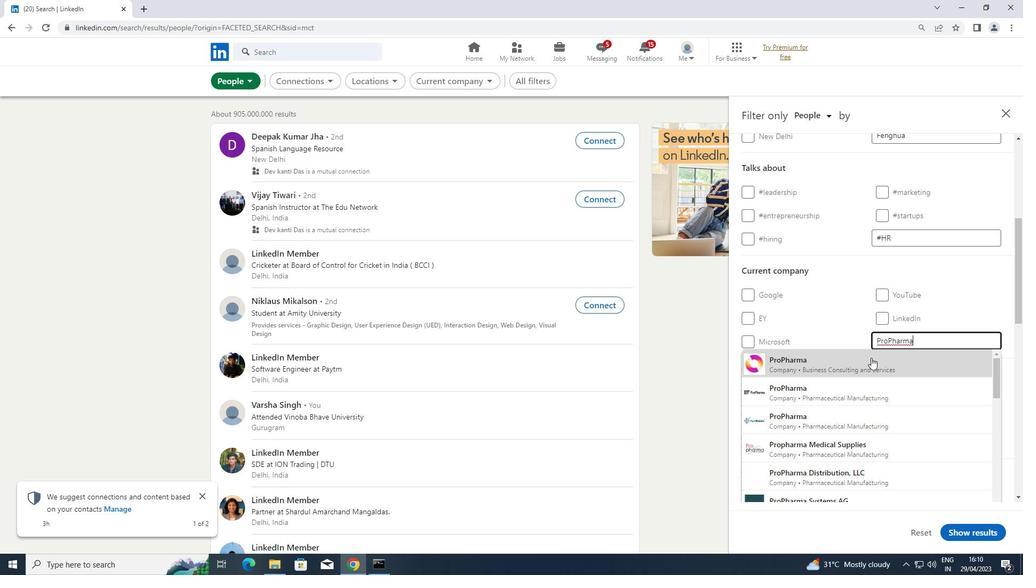 
Action: Mouse moved to (871, 358)
Screenshot: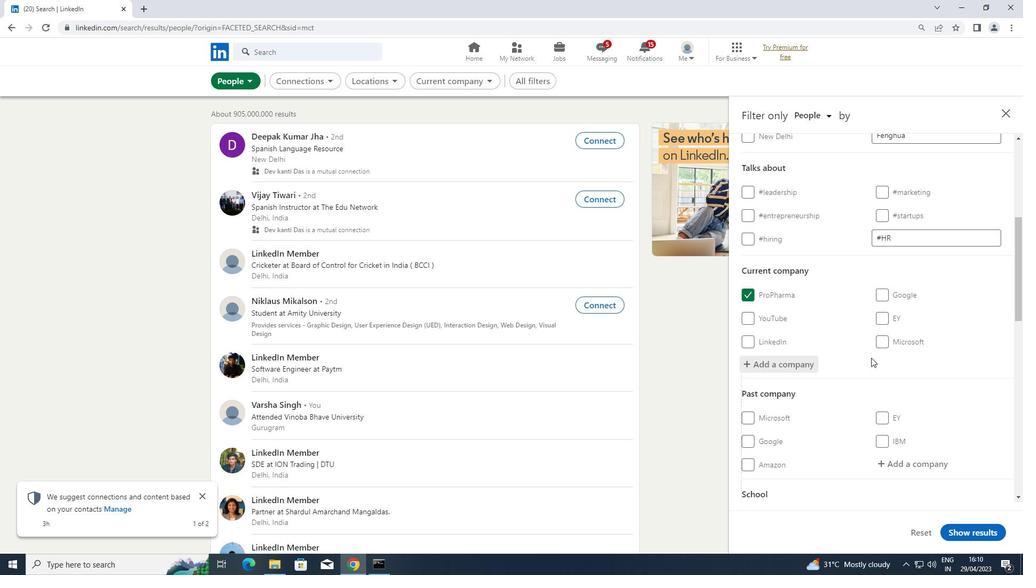 
Action: Mouse scrolled (871, 357) with delta (0, 0)
Screenshot: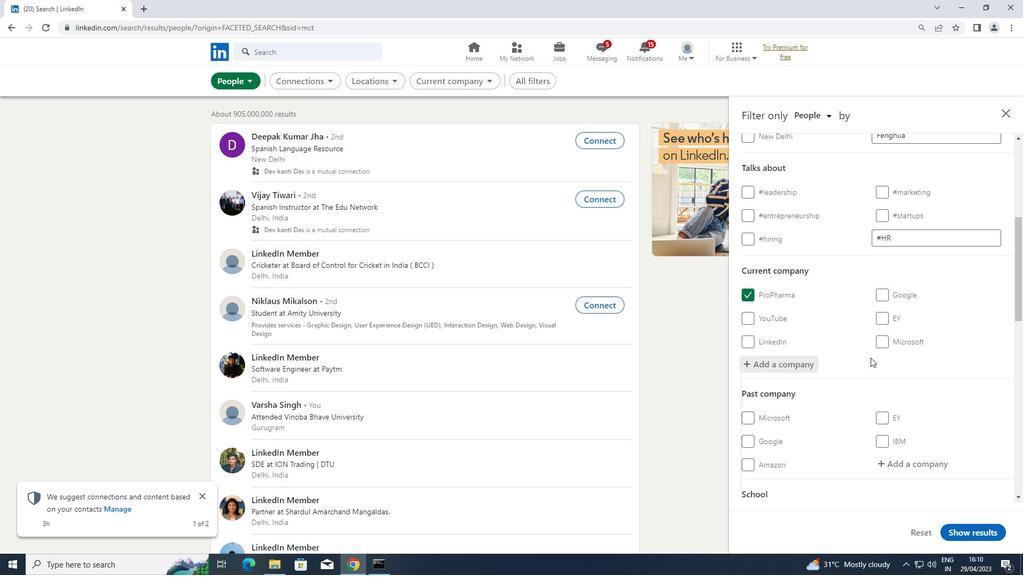 
Action: Mouse scrolled (871, 357) with delta (0, 0)
Screenshot: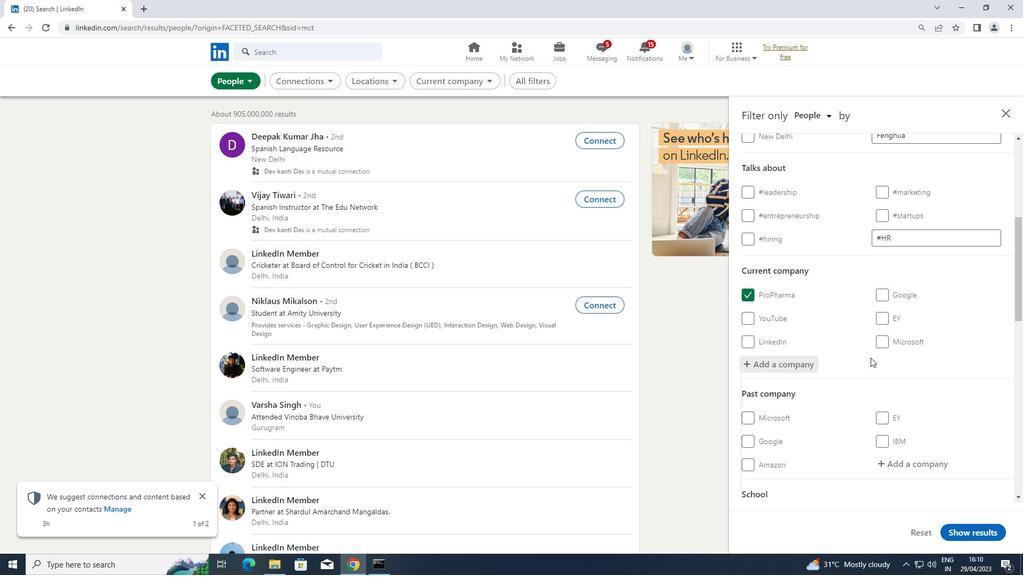 
Action: Mouse scrolled (871, 357) with delta (0, 0)
Screenshot: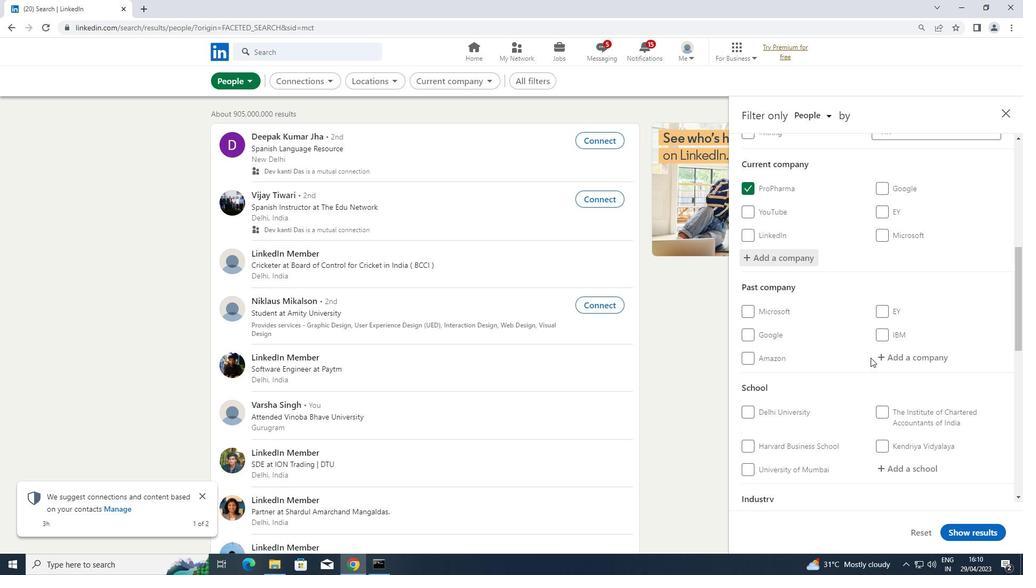 
Action: Mouse moved to (896, 407)
Screenshot: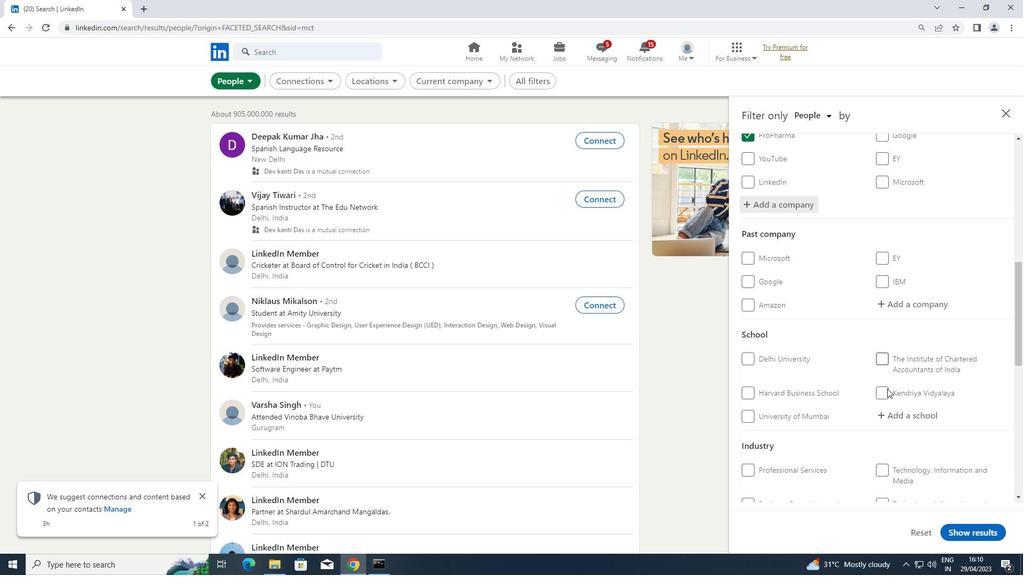 
Action: Mouse pressed left at (896, 407)
Screenshot: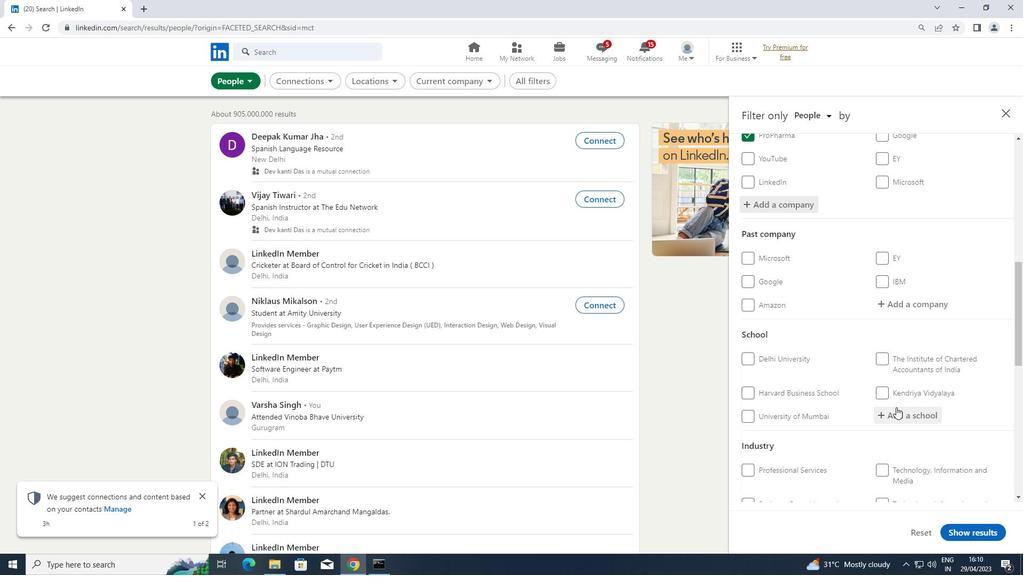 
Action: Key pressed <Key.shift>BUNDELKHAND
Screenshot: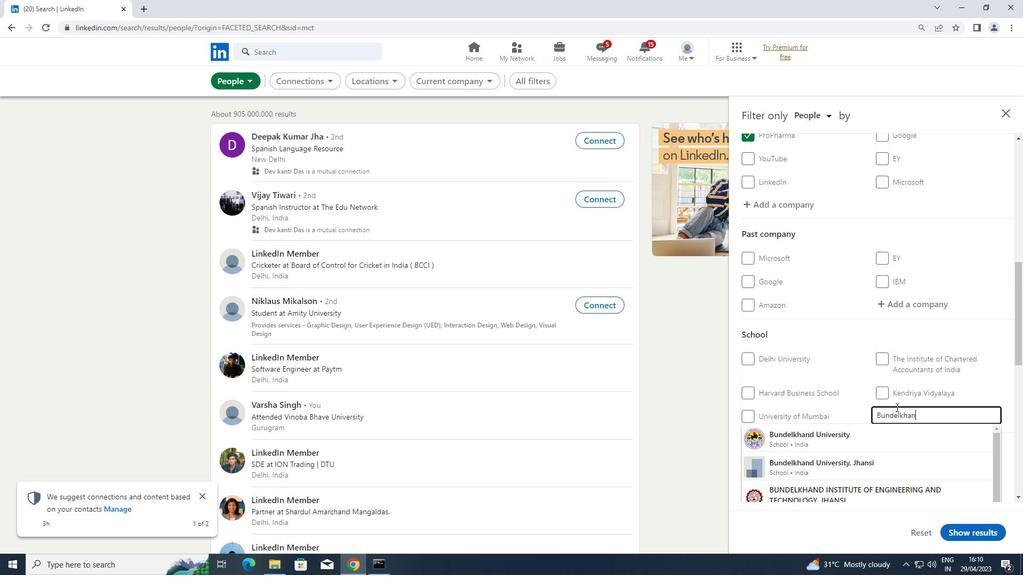 
Action: Mouse moved to (835, 430)
Screenshot: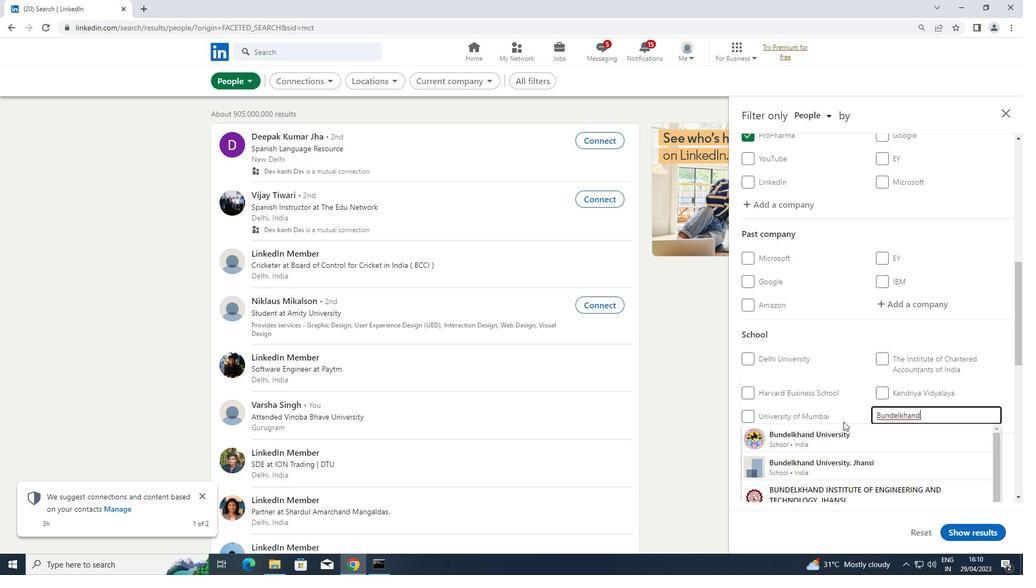 
Action: Mouse pressed left at (835, 430)
Screenshot: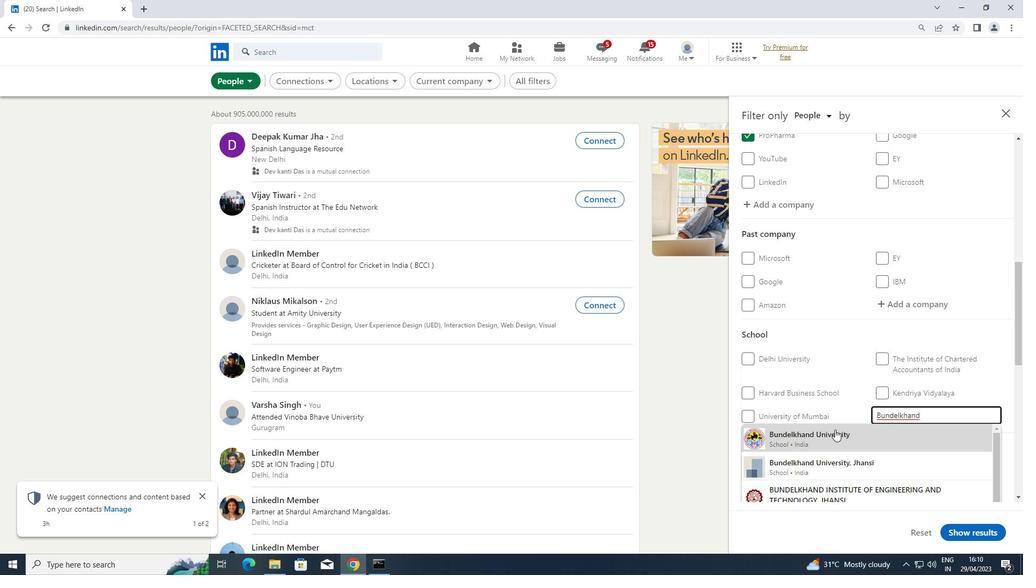 
Action: Mouse scrolled (835, 429) with delta (0, 0)
Screenshot: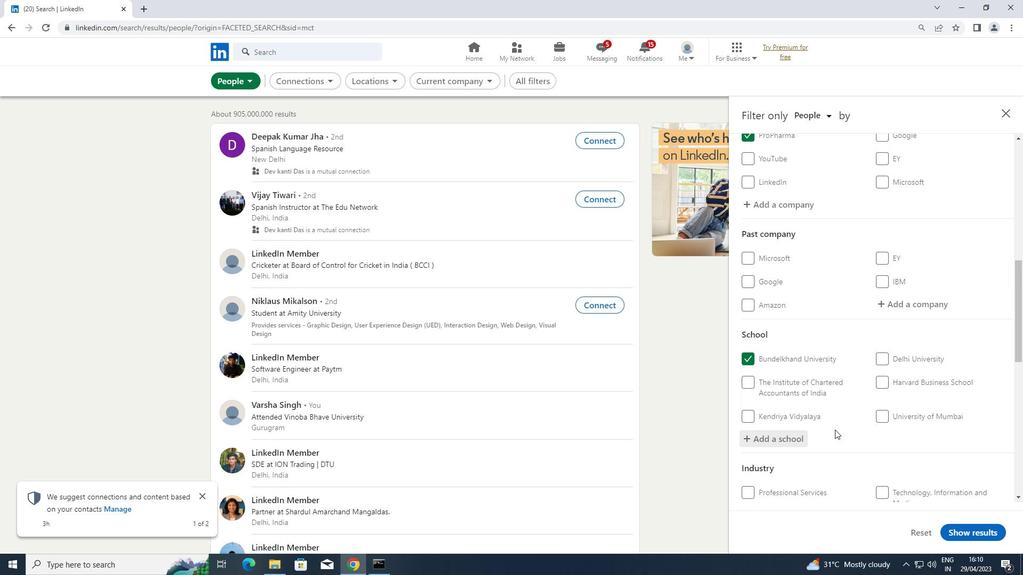 
Action: Mouse scrolled (835, 429) with delta (0, 0)
Screenshot: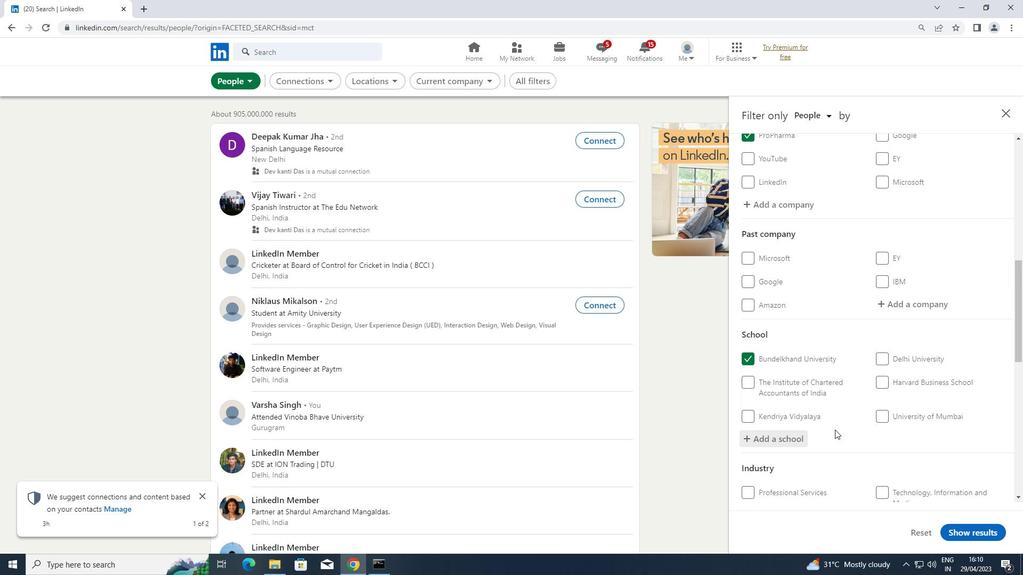 
Action: Mouse scrolled (835, 429) with delta (0, 0)
Screenshot: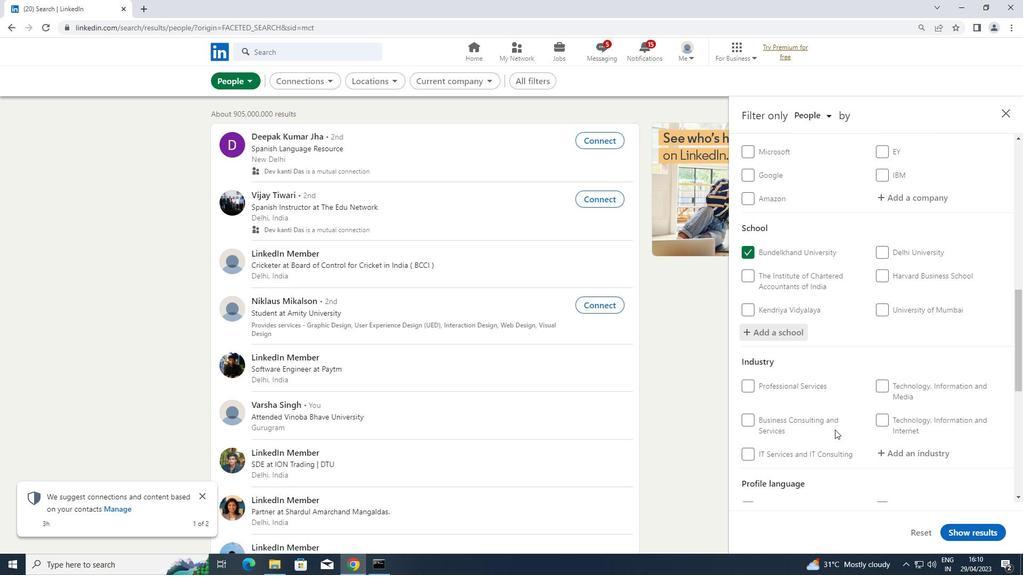 
Action: Mouse scrolled (835, 429) with delta (0, 0)
Screenshot: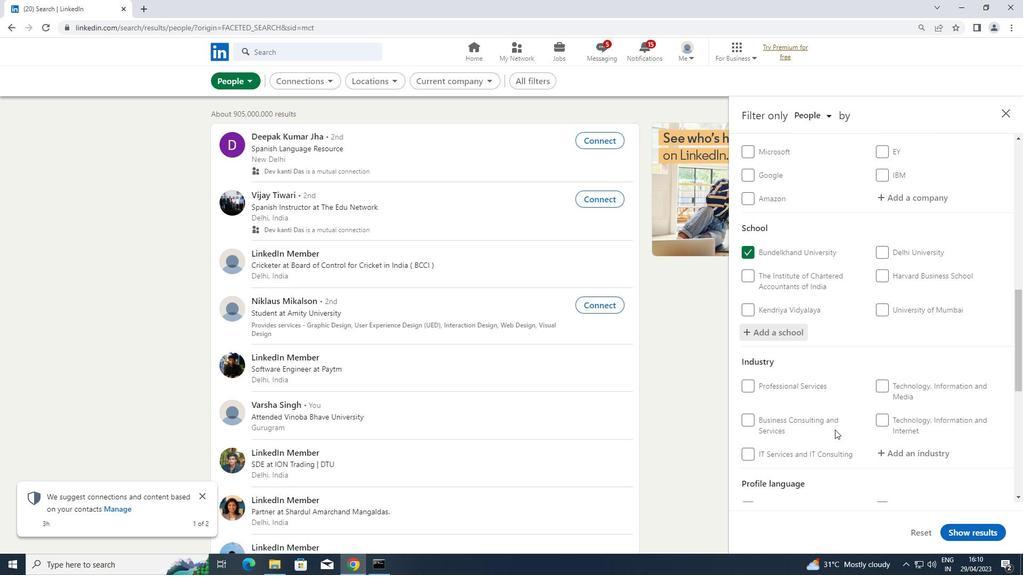 
Action: Mouse moved to (940, 348)
Screenshot: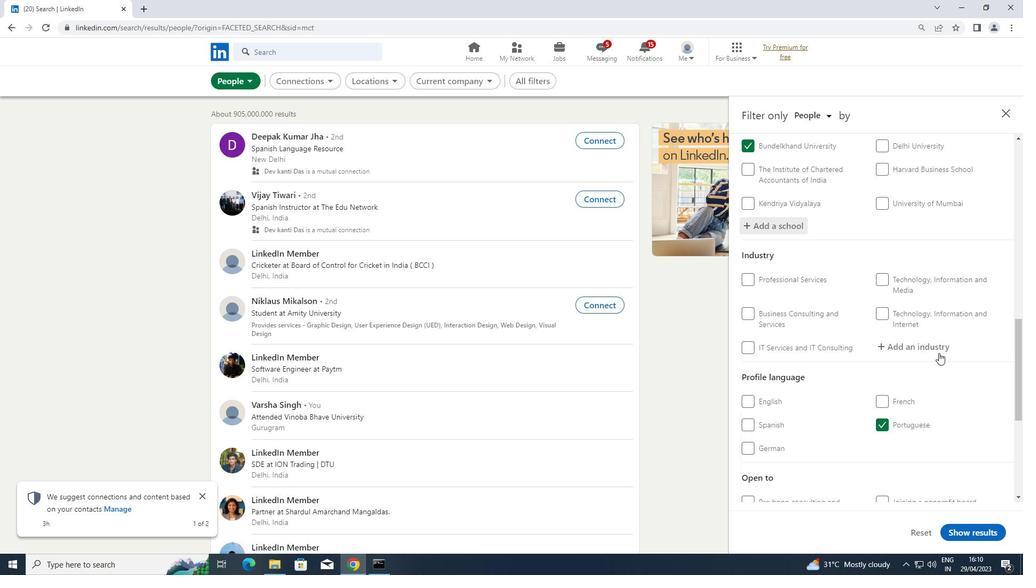 
Action: Mouse pressed left at (940, 348)
Screenshot: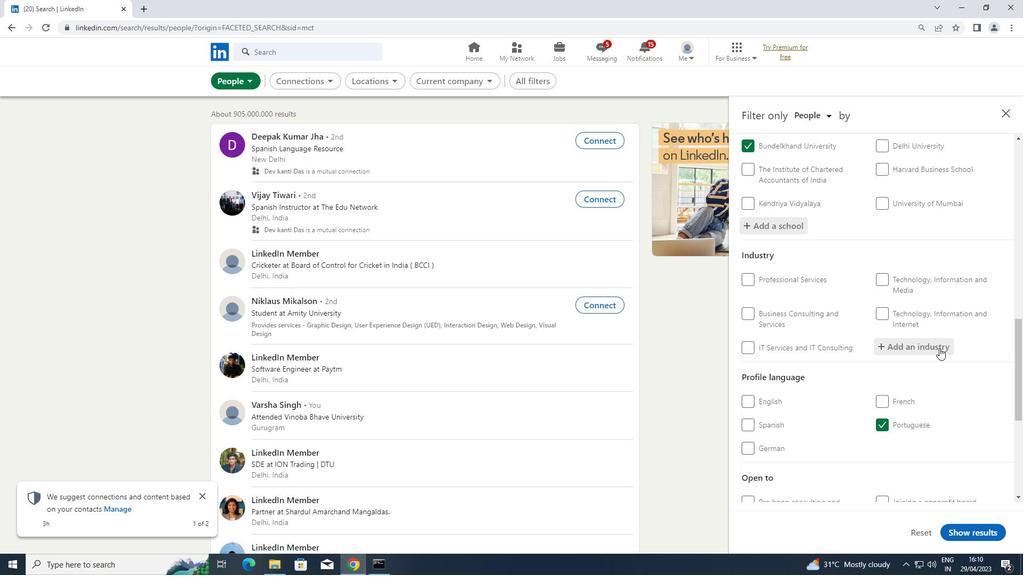 
Action: Key pressed <Key.shift>HORTI
Screenshot: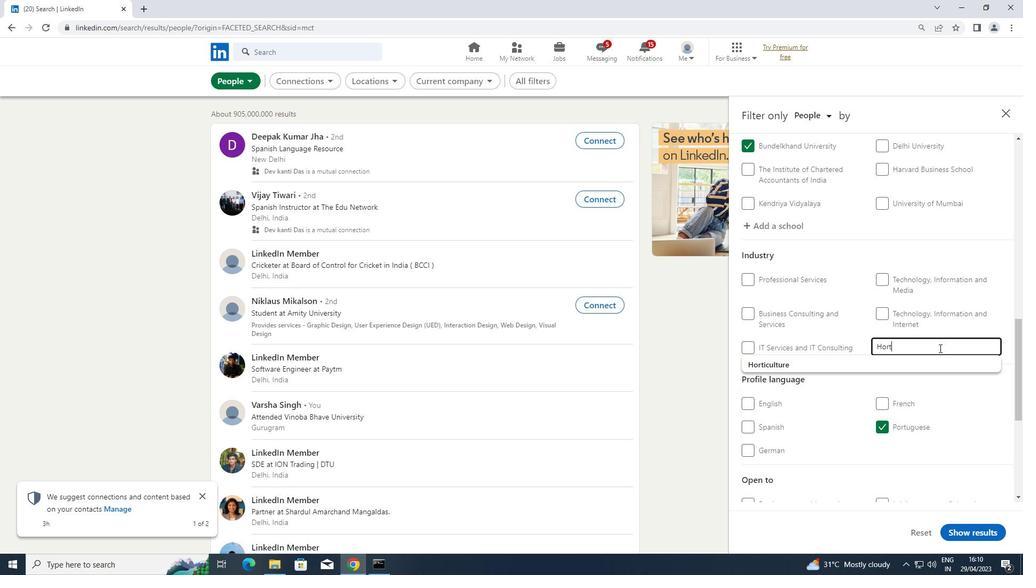 
Action: Mouse moved to (814, 358)
Screenshot: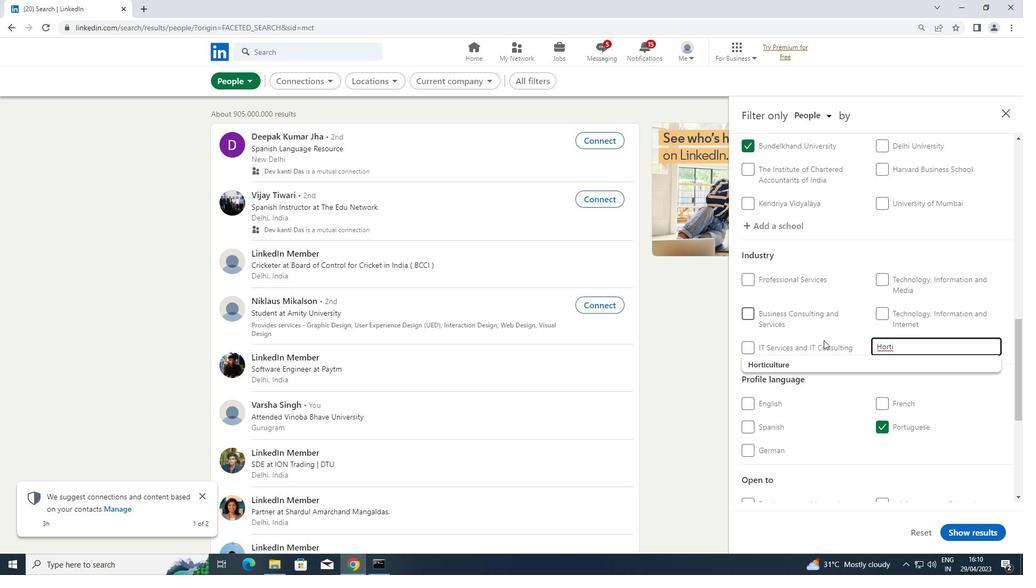 
Action: Mouse pressed left at (814, 358)
Screenshot: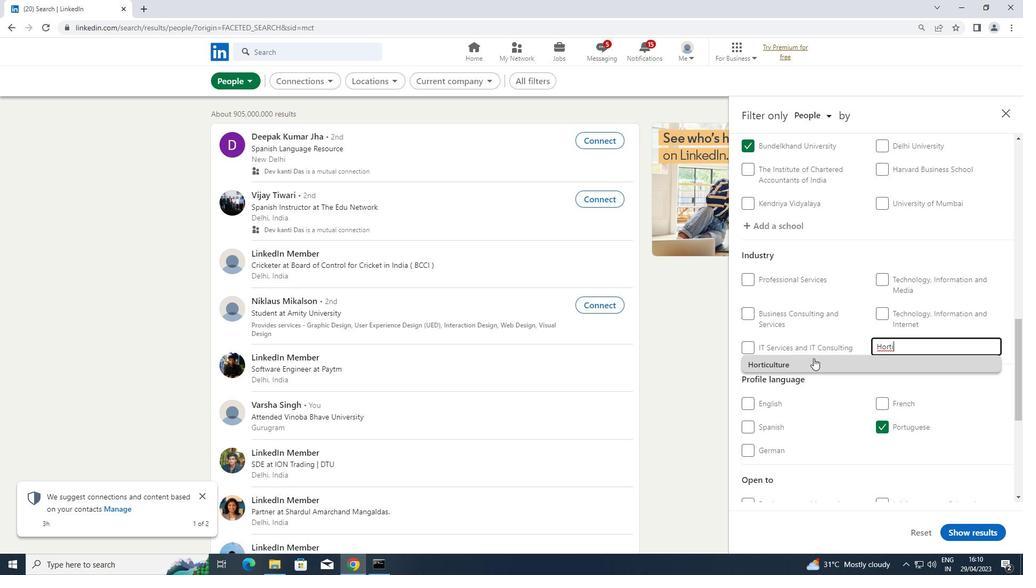 
Action: Mouse scrolled (814, 358) with delta (0, 0)
Screenshot: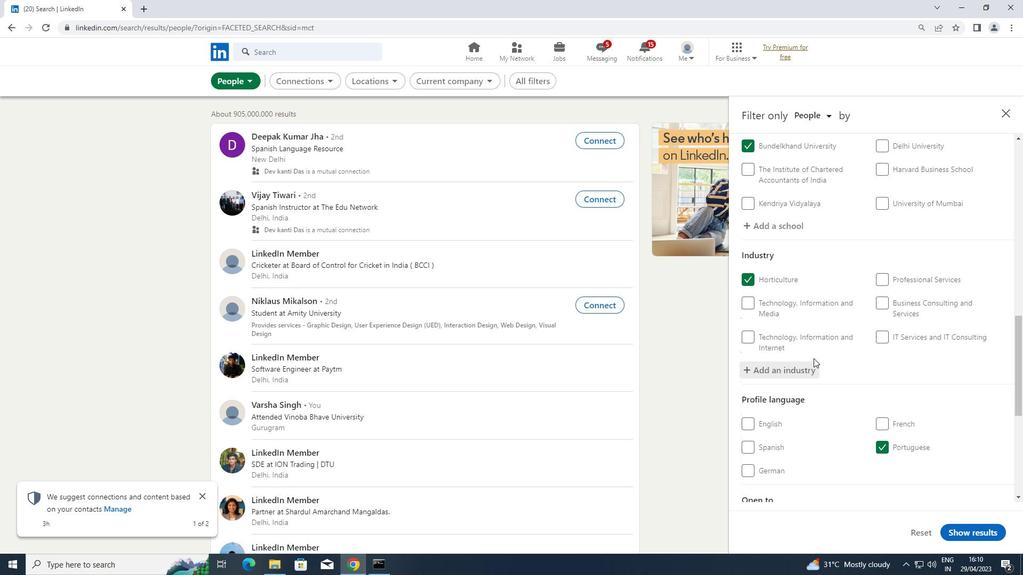 
Action: Mouse scrolled (814, 358) with delta (0, 0)
Screenshot: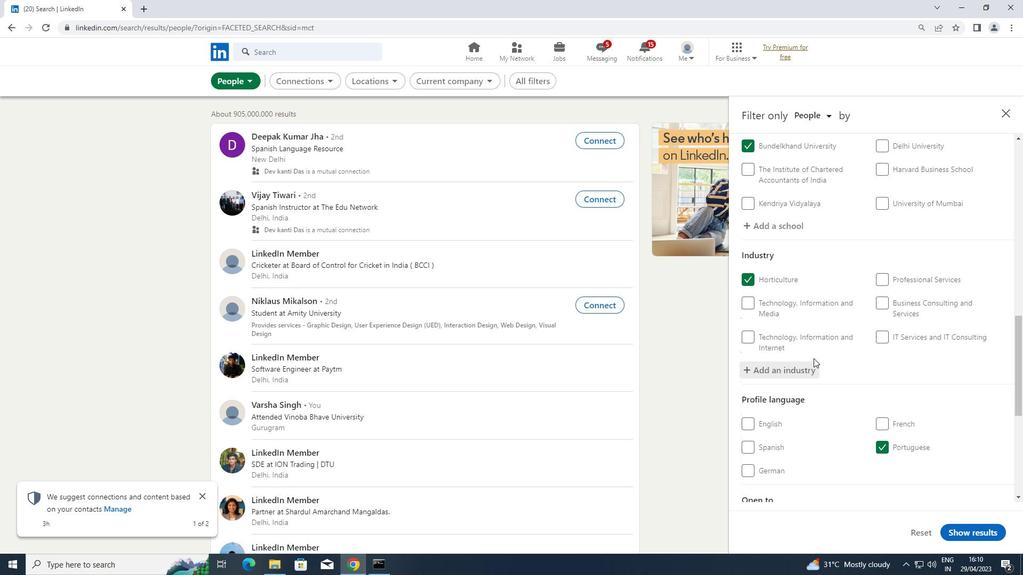 
Action: Mouse scrolled (814, 358) with delta (0, 0)
Screenshot: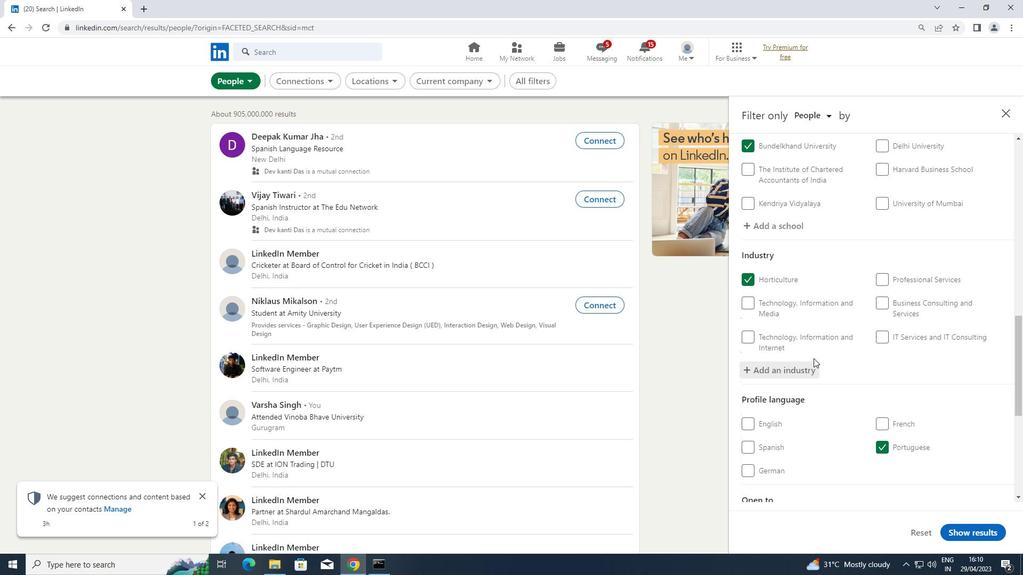 
Action: Mouse scrolled (814, 358) with delta (0, 0)
Screenshot: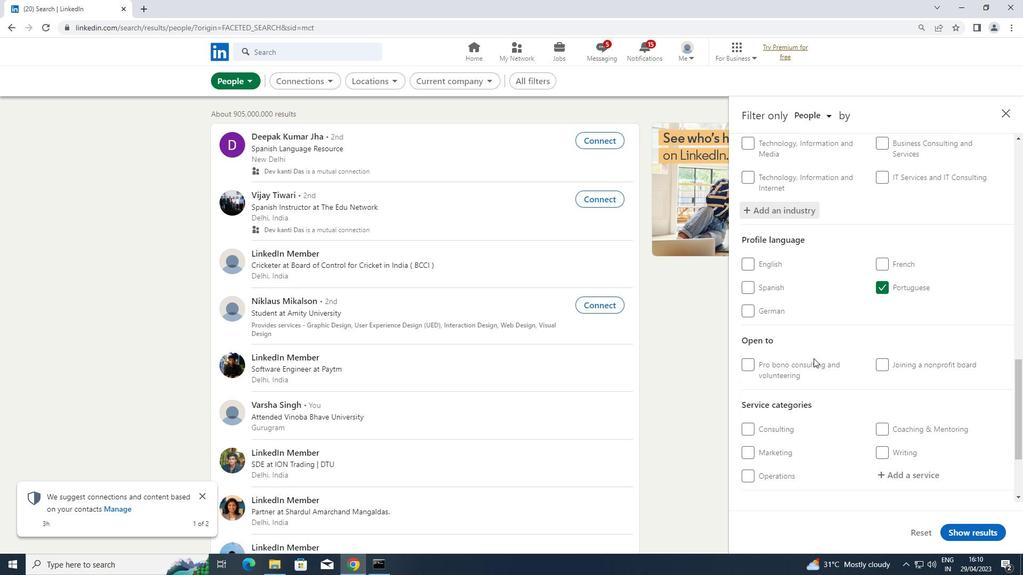 
Action: Mouse scrolled (814, 358) with delta (0, 0)
Screenshot: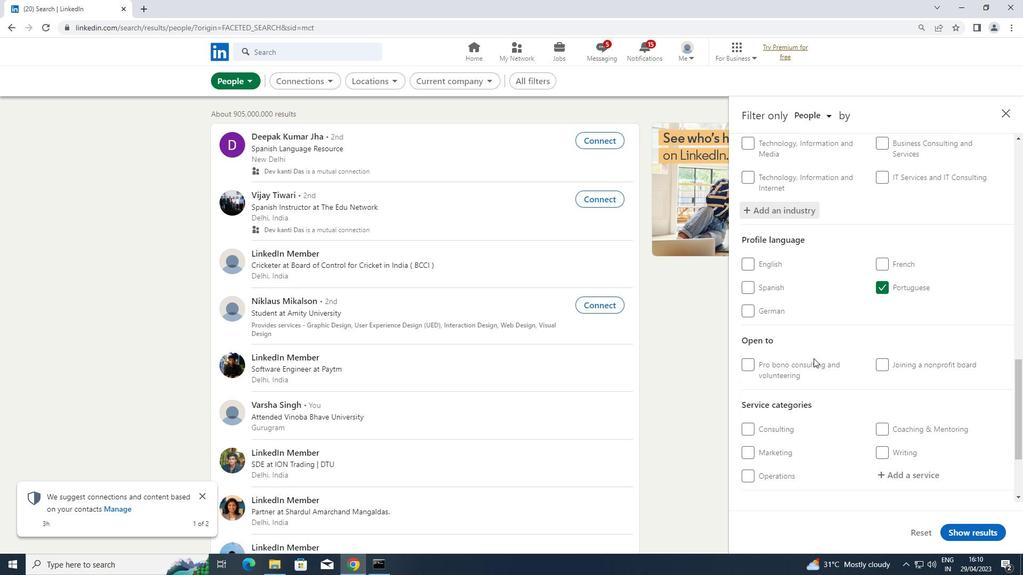 
Action: Mouse moved to (896, 368)
Screenshot: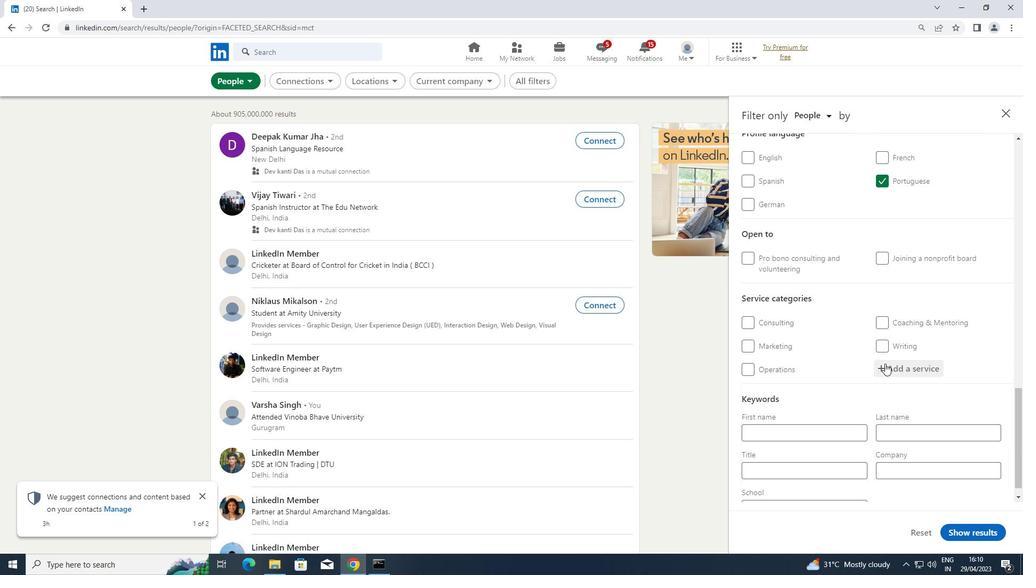 
Action: Mouse pressed left at (896, 368)
Screenshot: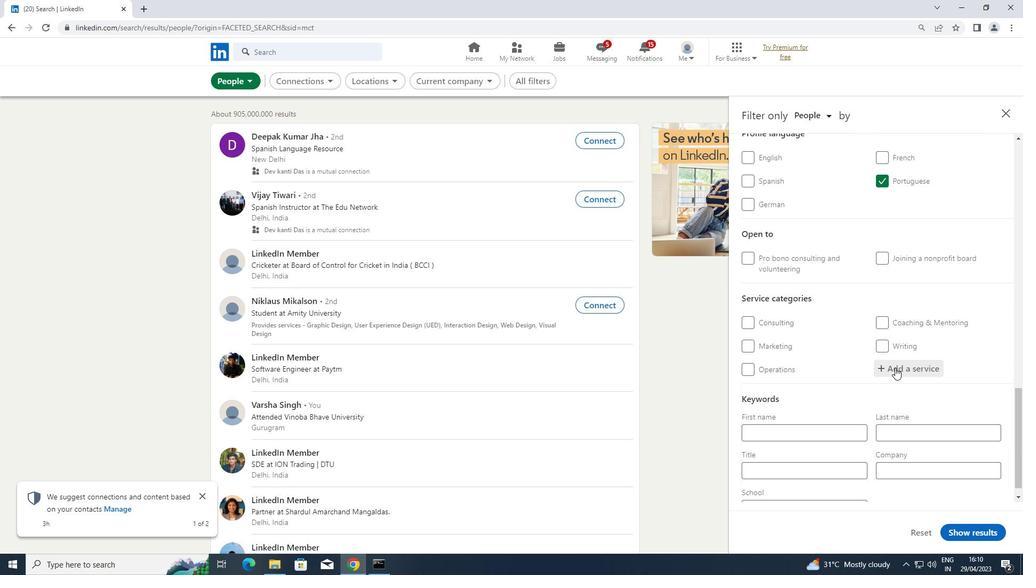 
Action: Key pressed <Key.shift>MARKET
Screenshot: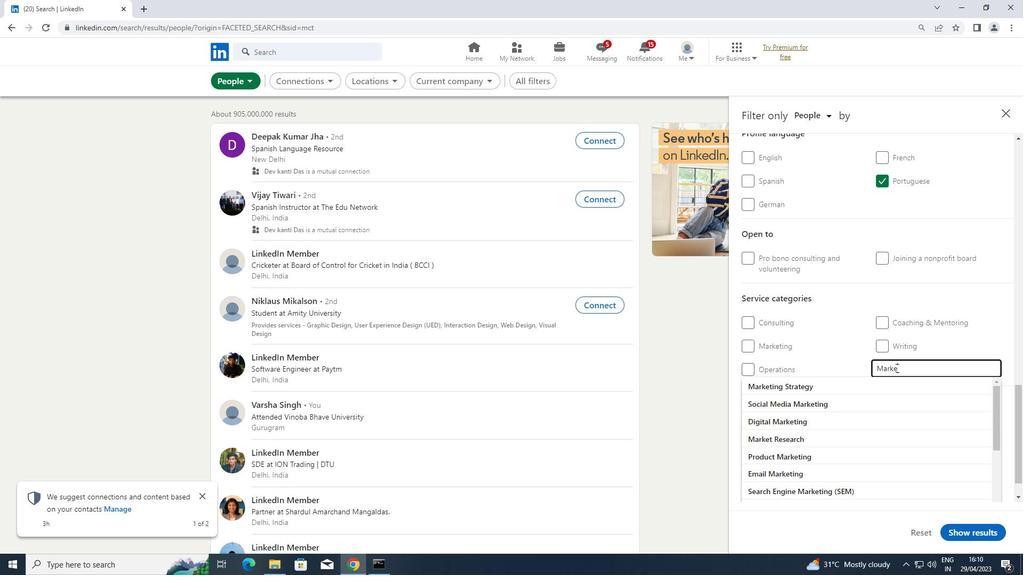 
Action: Mouse moved to (827, 378)
Screenshot: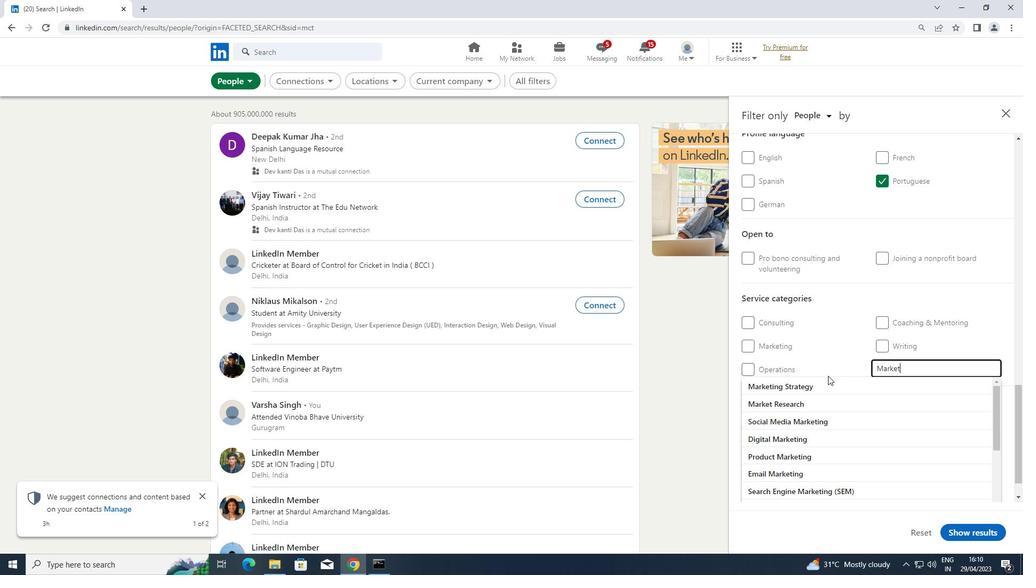 
Action: Mouse pressed left at (827, 378)
Screenshot: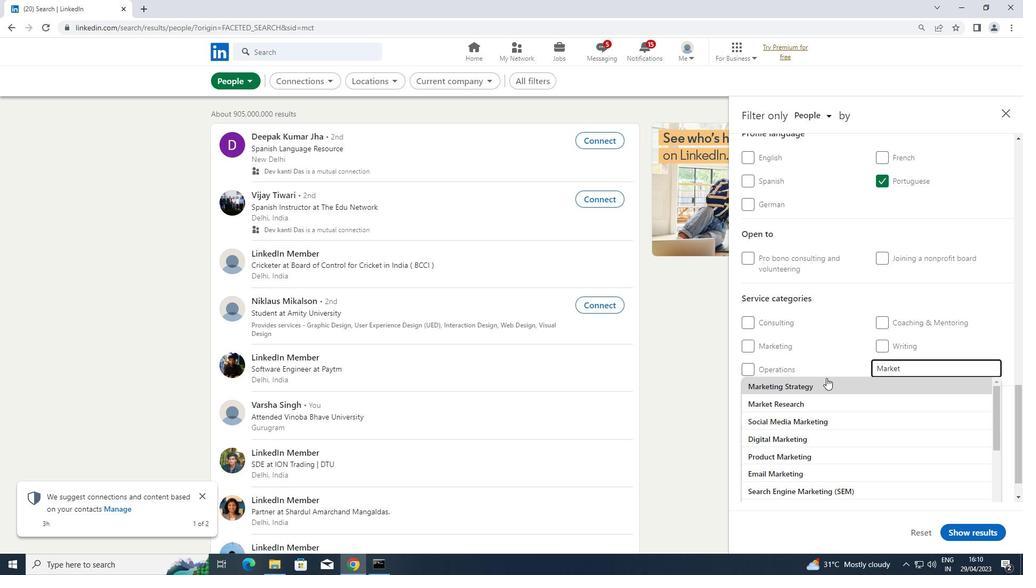 
Action: Mouse scrolled (827, 378) with delta (0, 0)
Screenshot: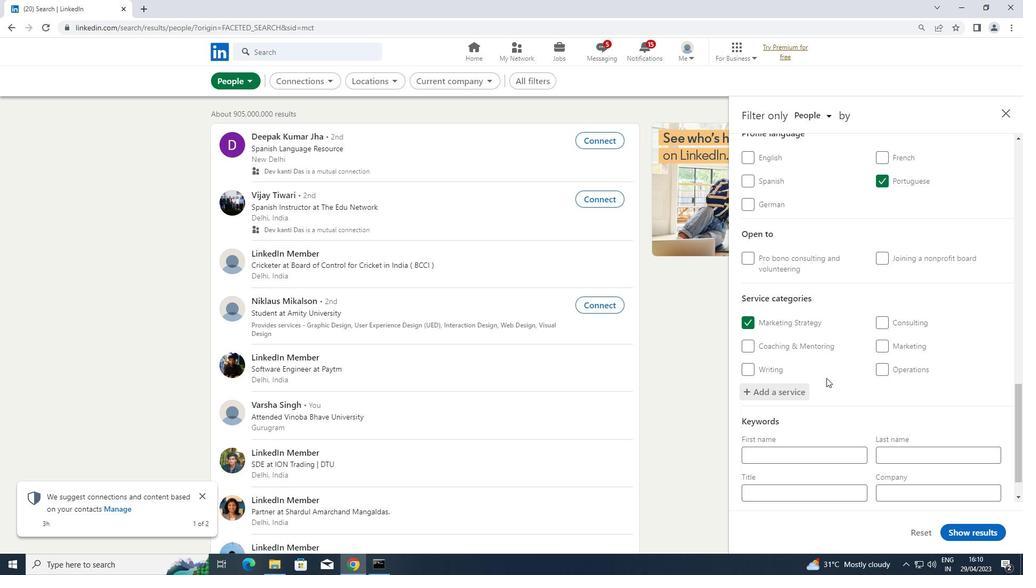 
Action: Mouse scrolled (827, 378) with delta (0, 0)
Screenshot: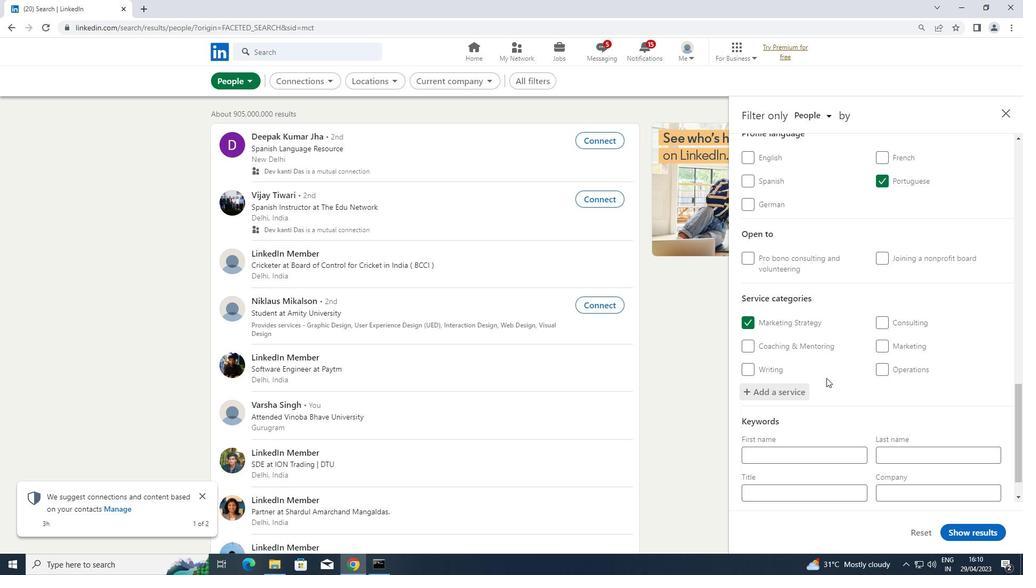
Action: Mouse scrolled (827, 378) with delta (0, 0)
Screenshot: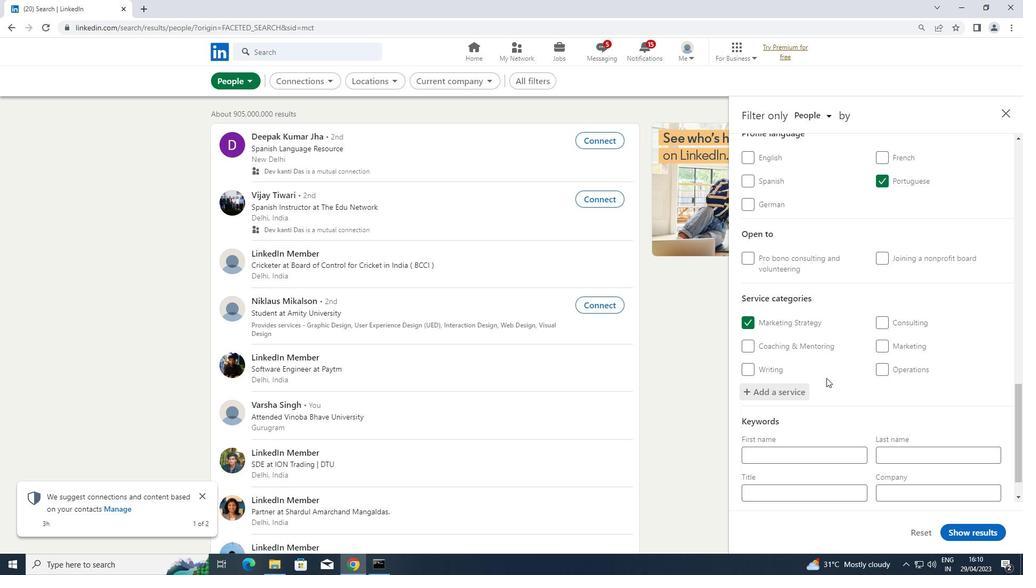 
Action: Mouse scrolled (827, 378) with delta (0, 0)
Screenshot: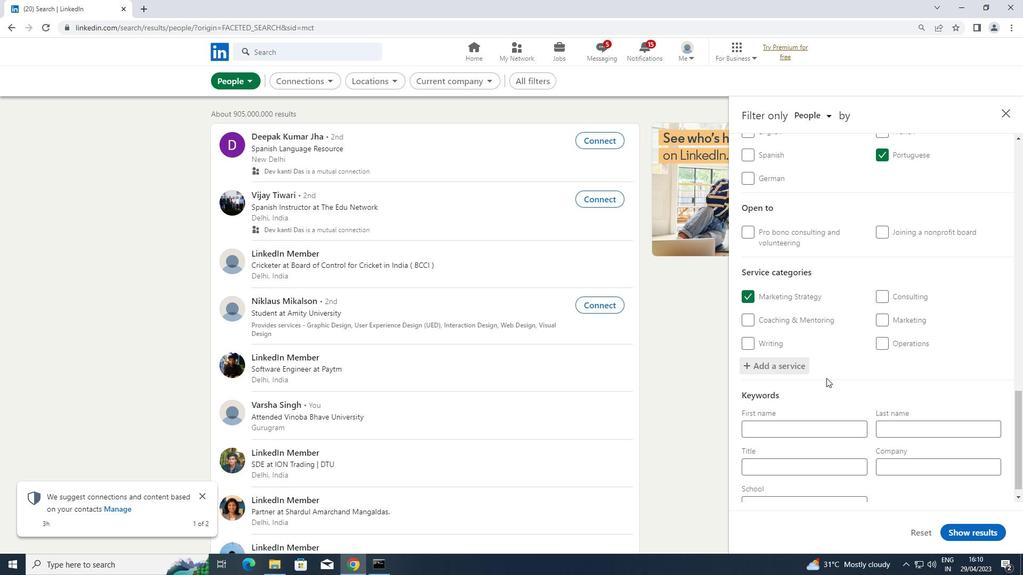 
Action: Mouse moved to (801, 456)
Screenshot: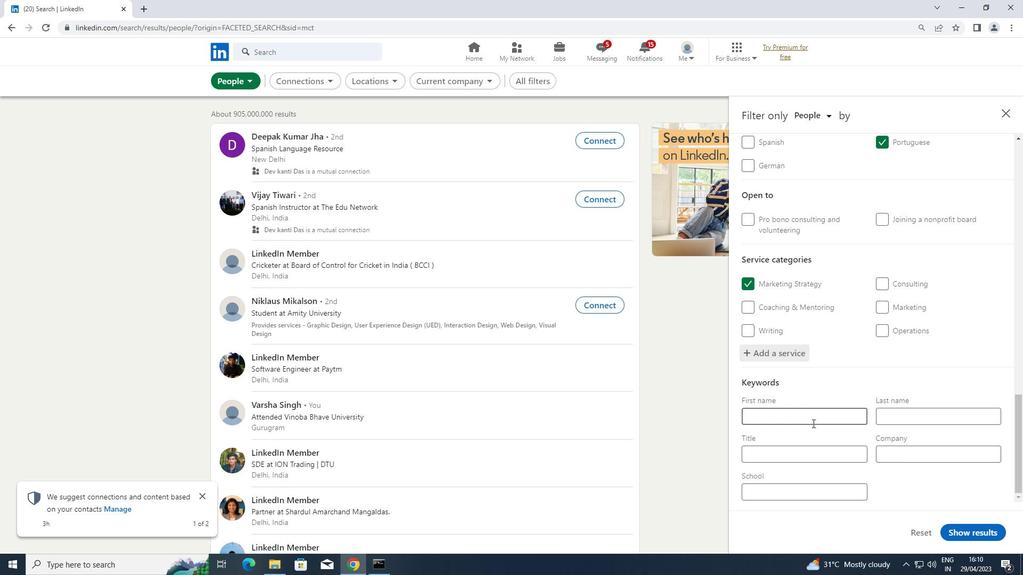 
Action: Mouse pressed left at (801, 456)
Screenshot: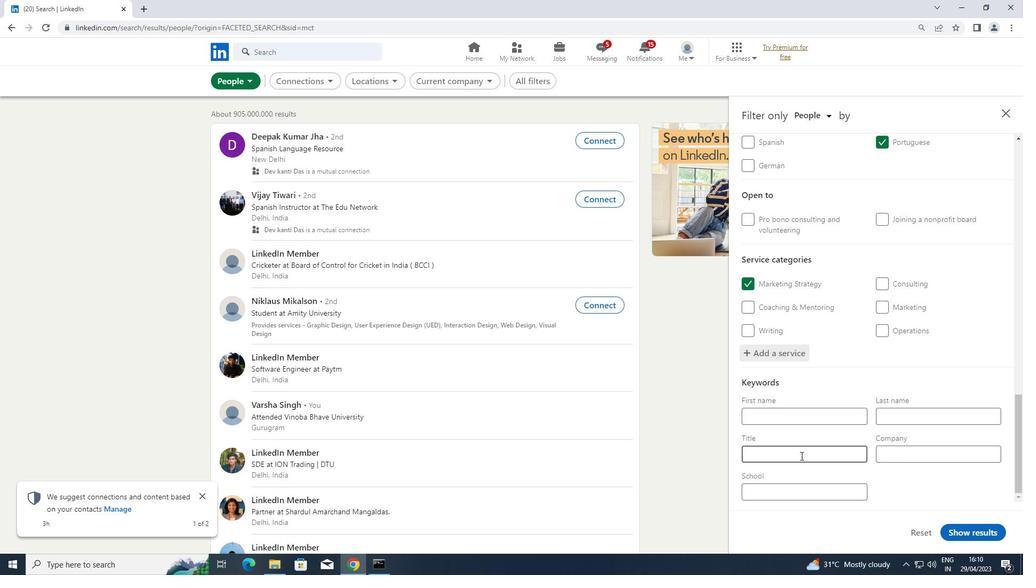 
Action: Key pressed <Key.shift>PAINTER
Screenshot: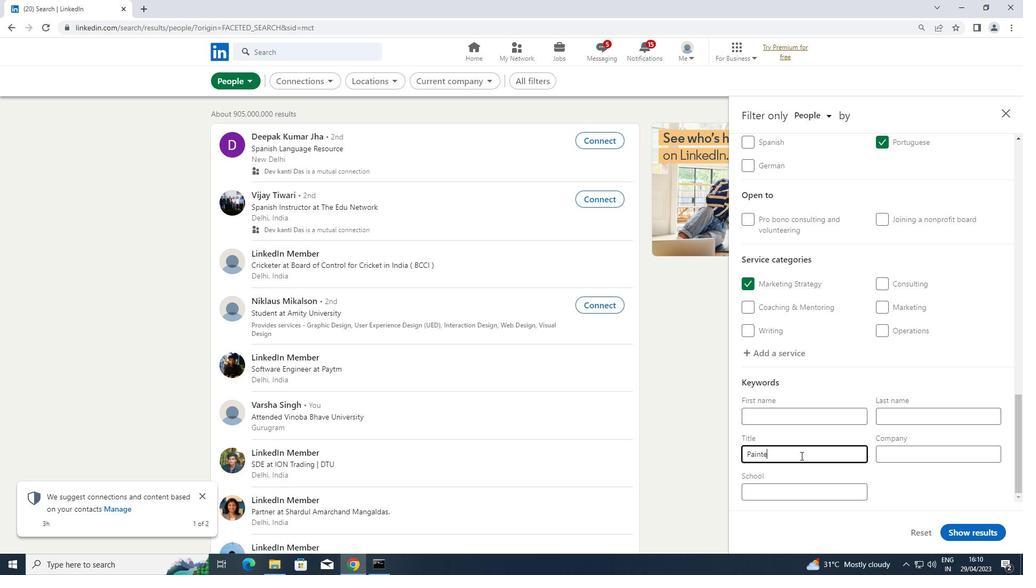 
Action: Mouse moved to (969, 528)
Screenshot: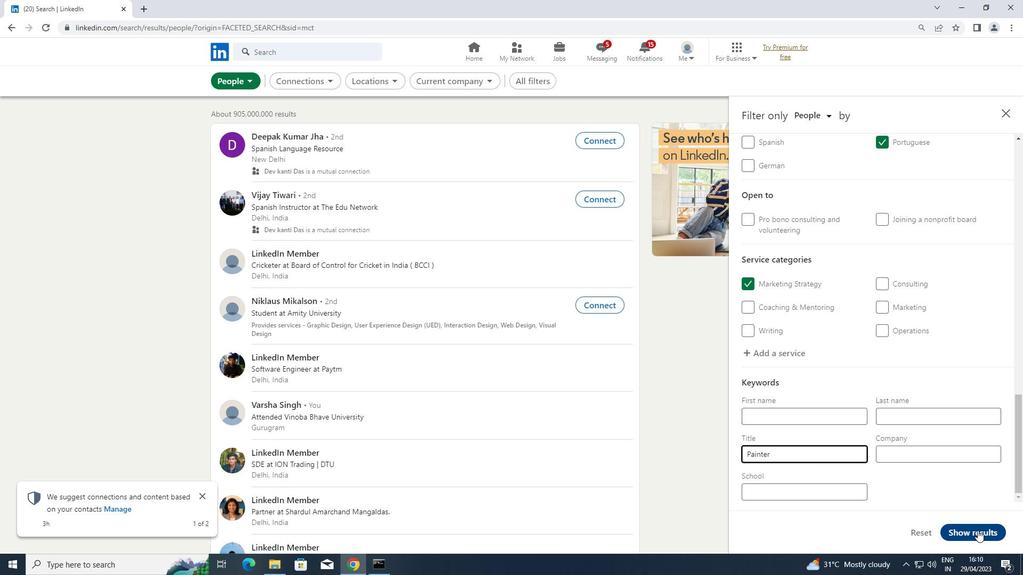 
Action: Mouse pressed left at (969, 528)
Screenshot: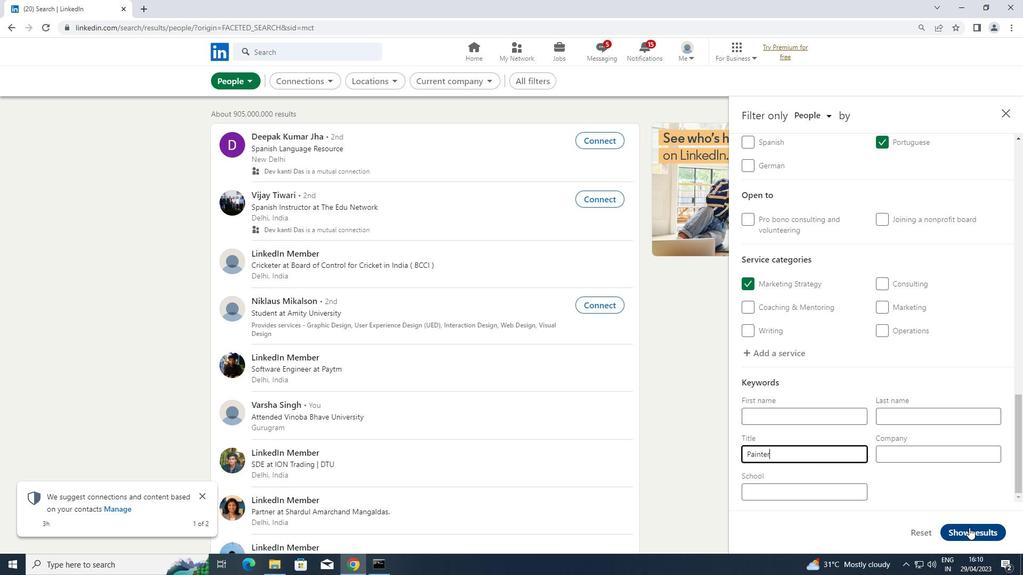 
